 Task: Look for space in El Affroun, Algeria from 5th June, 2023 to 16th June, 2023 for 2 adults in price range Rs.7000 to Rs.15000. Place can be entire place with 1  bedroom having 1 bed and 1 bathroom. Property type can be house, flat, hotel. Booking option can be shelf check-in. Required host language is .
Action: Mouse moved to (445, 92)
Screenshot: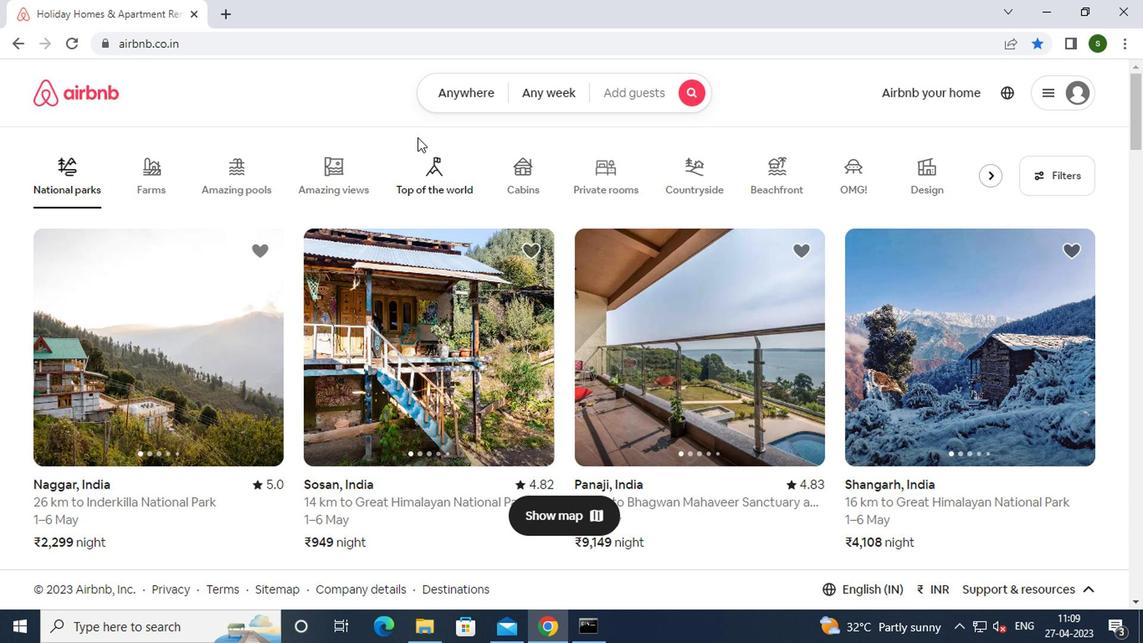 
Action: Mouse pressed left at (445, 92)
Screenshot: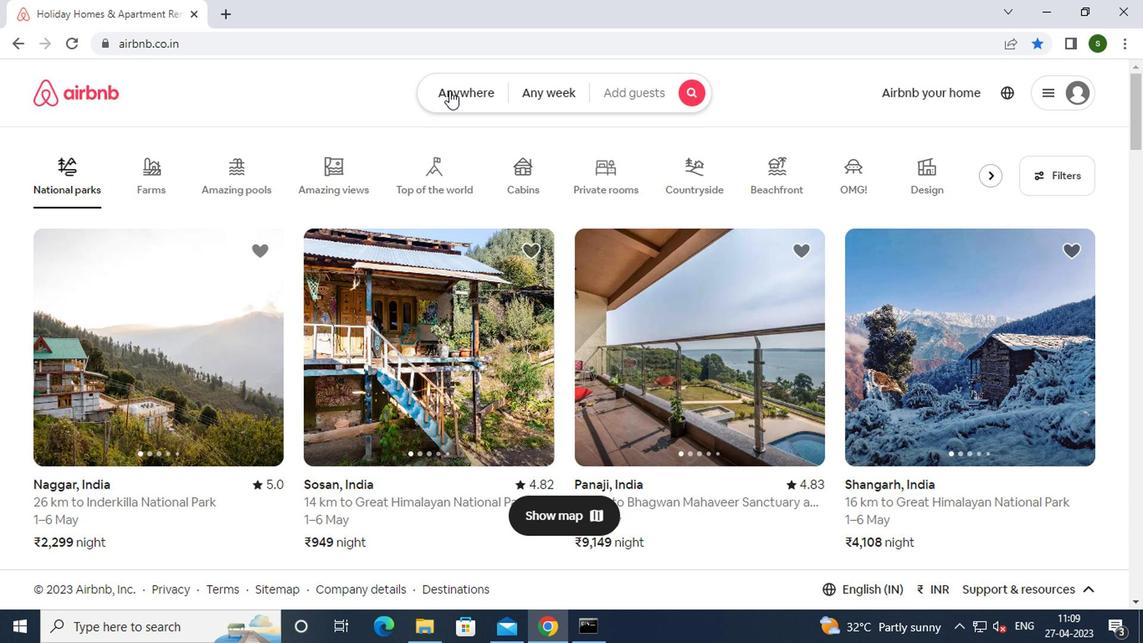 
Action: Mouse moved to (270, 168)
Screenshot: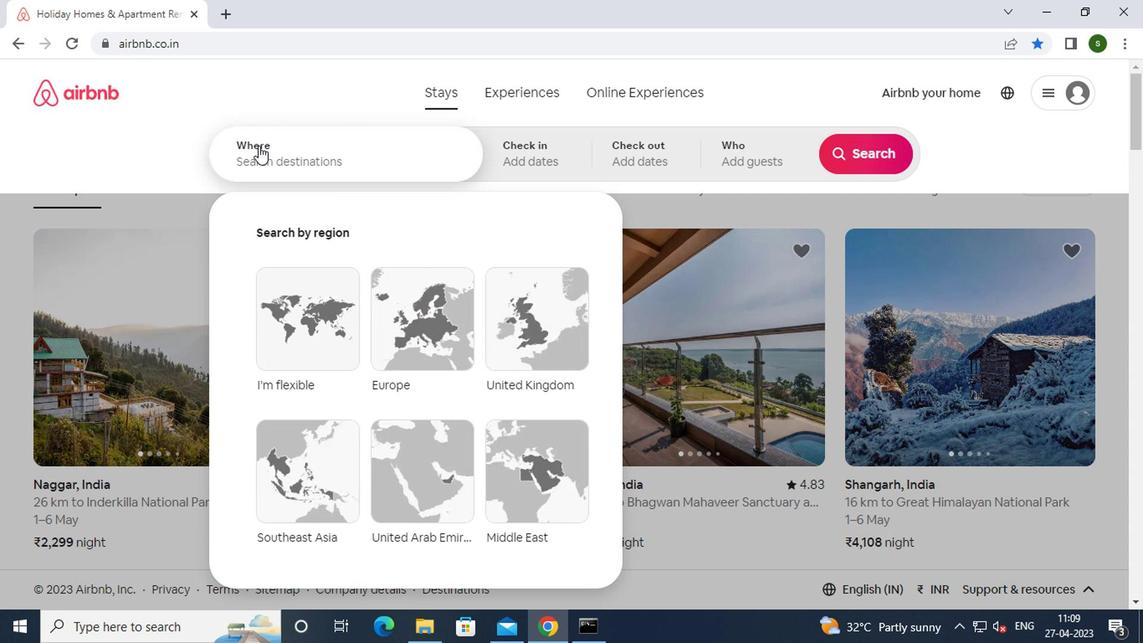 
Action: Mouse pressed left at (270, 168)
Screenshot: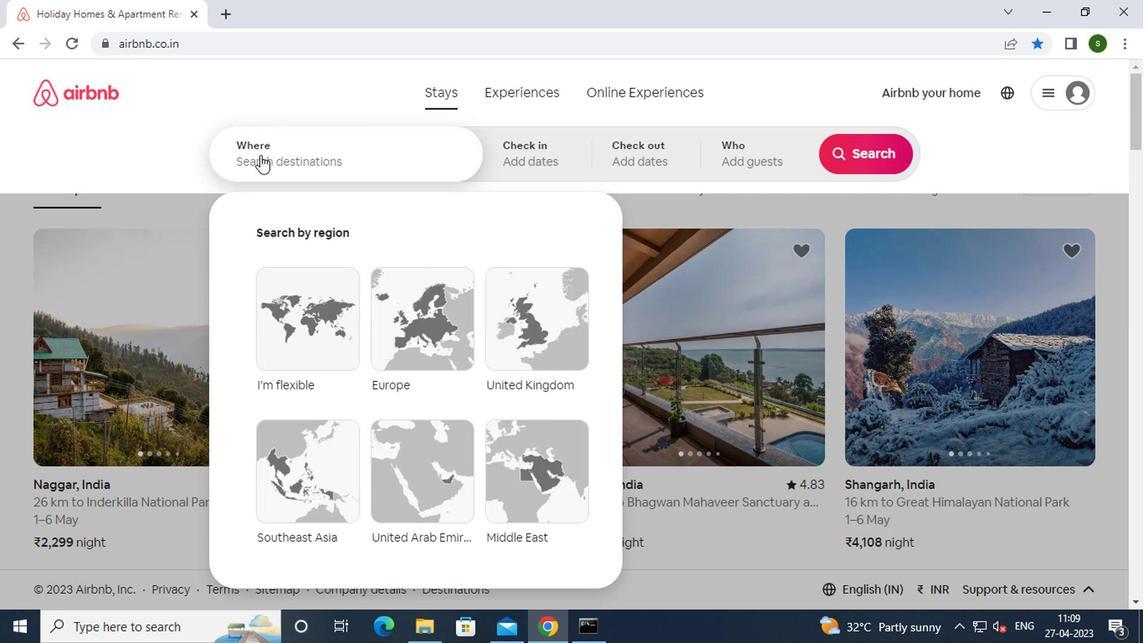 
Action: Key pressed e<Key.caps_lock>l<Key.space><Key.caps_lock>a<Key.caps_lock>ffroun
Screenshot: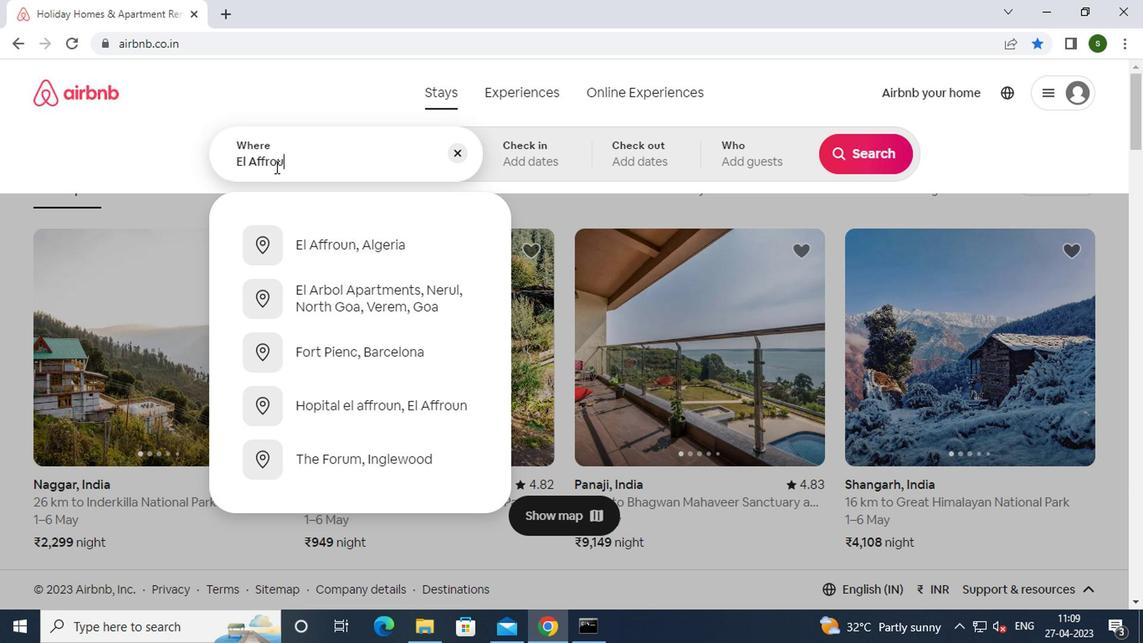 
Action: Mouse moved to (310, 254)
Screenshot: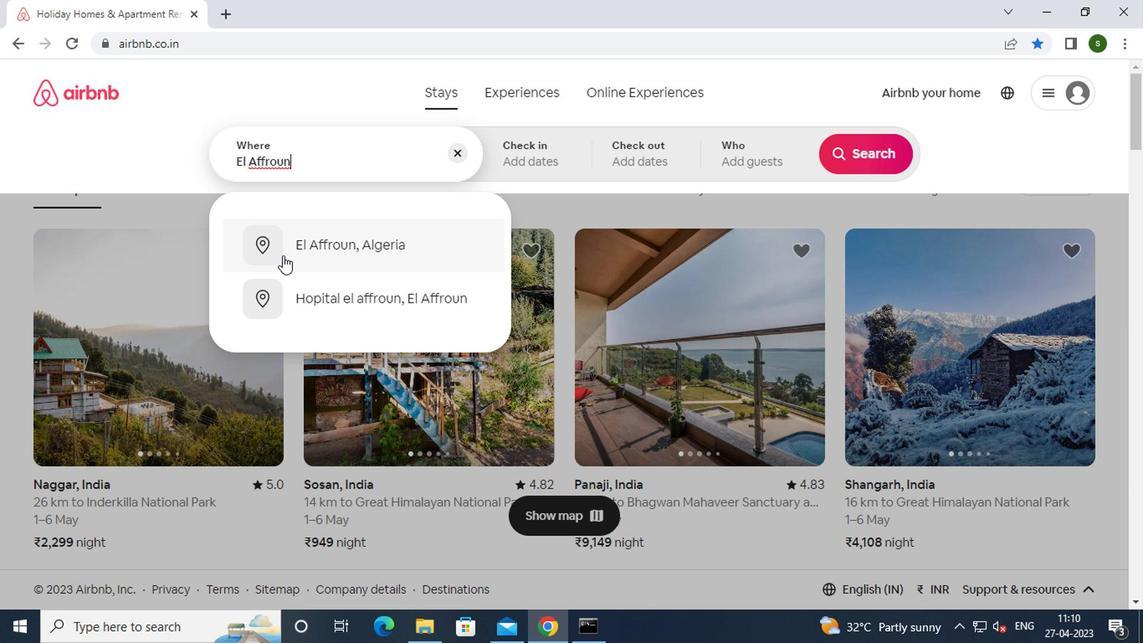 
Action: Mouse pressed left at (310, 254)
Screenshot: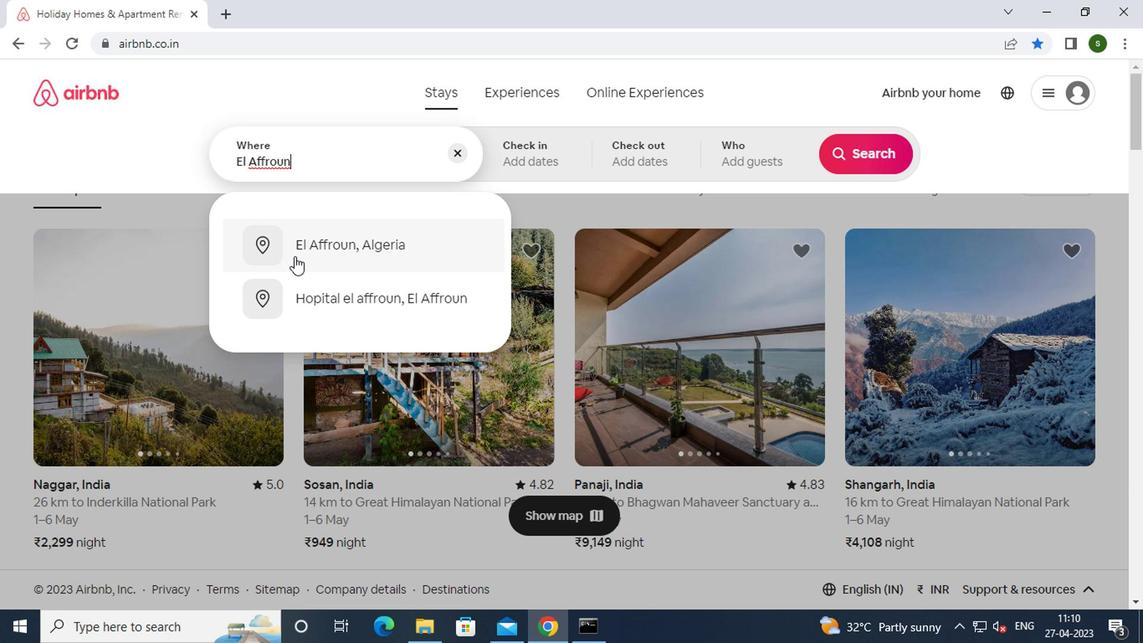 
Action: Mouse moved to (851, 285)
Screenshot: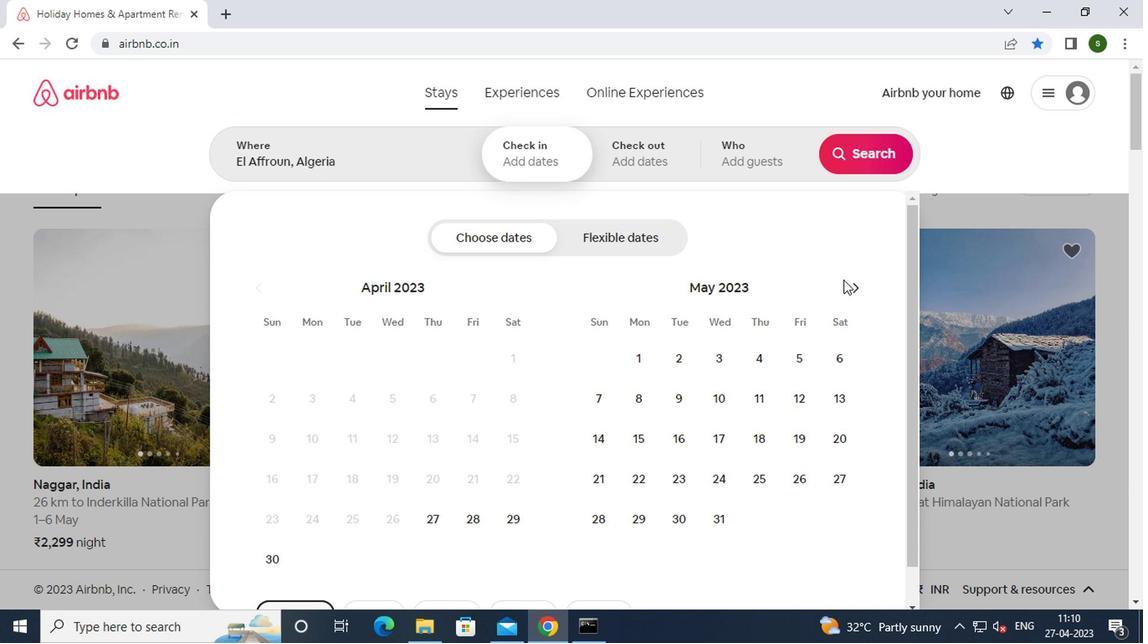 
Action: Mouse pressed left at (851, 285)
Screenshot: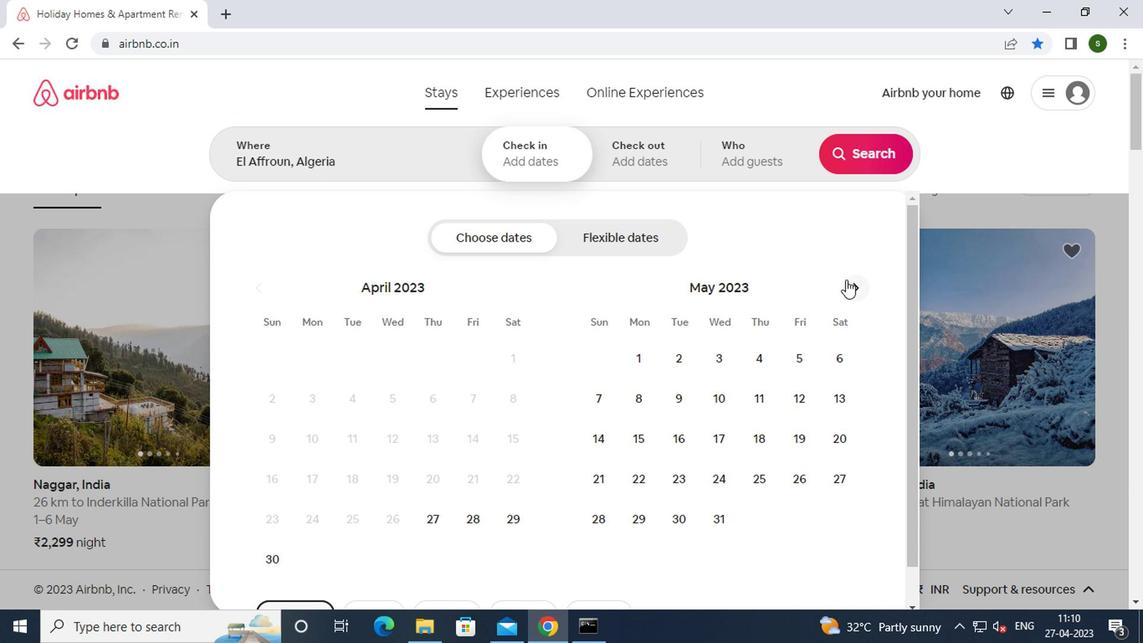 
Action: Mouse moved to (637, 391)
Screenshot: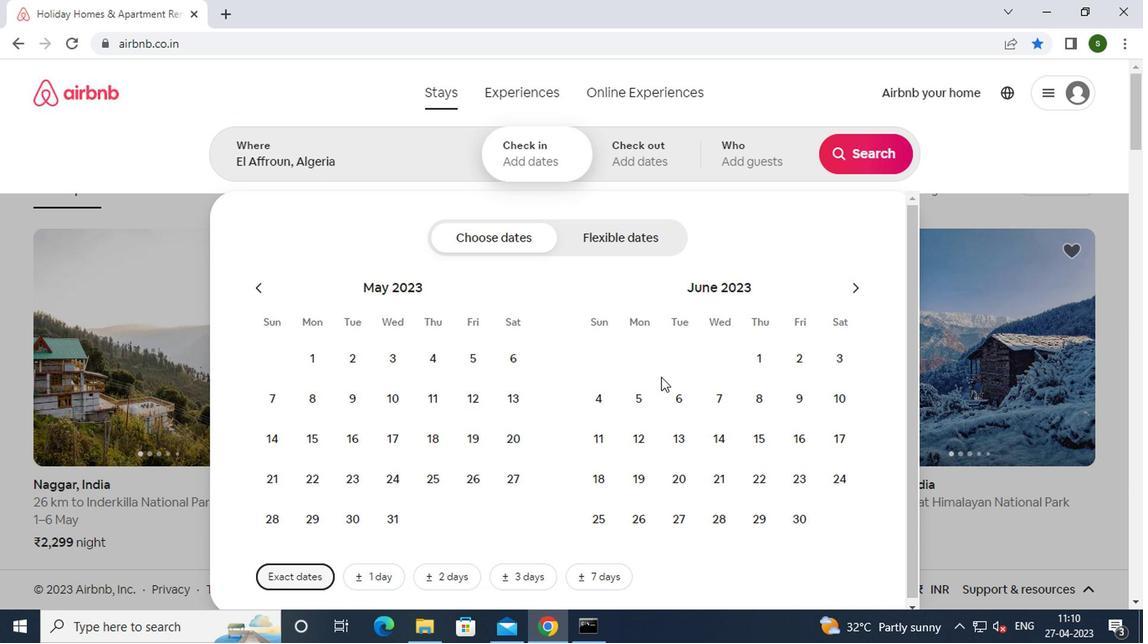 
Action: Mouse pressed left at (637, 391)
Screenshot: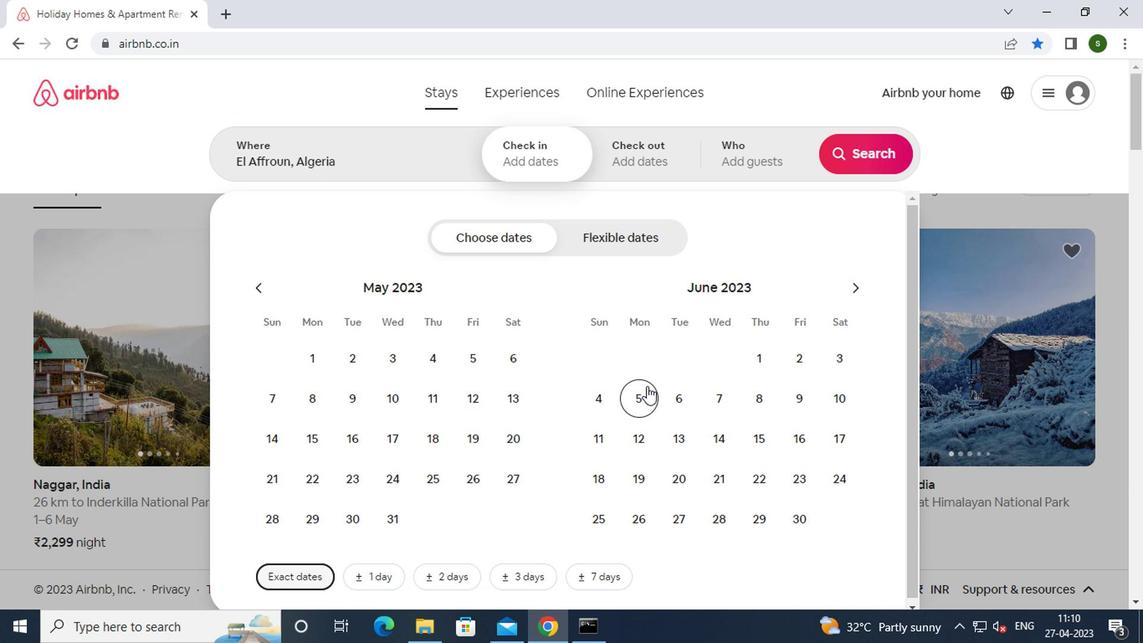 
Action: Mouse moved to (808, 432)
Screenshot: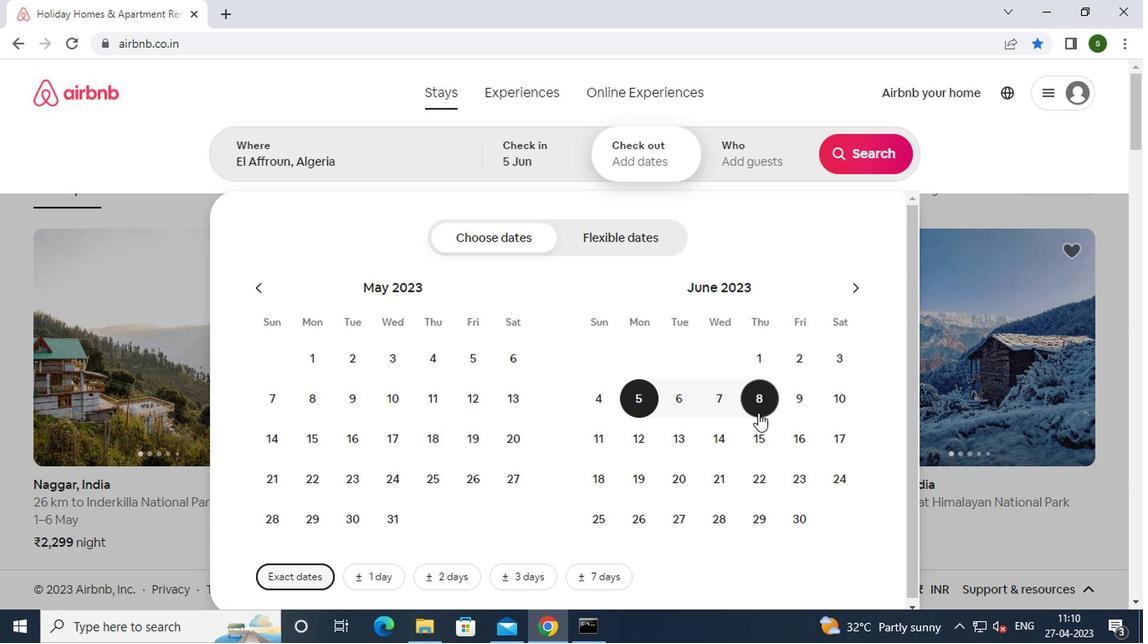 
Action: Mouse pressed left at (808, 432)
Screenshot: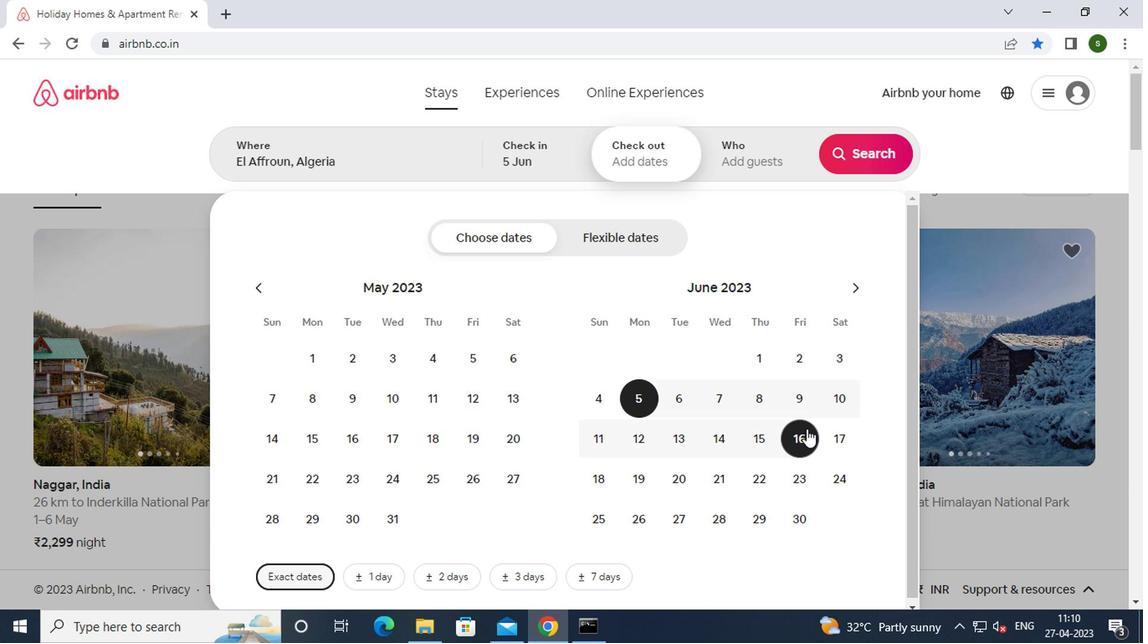 
Action: Mouse moved to (740, 162)
Screenshot: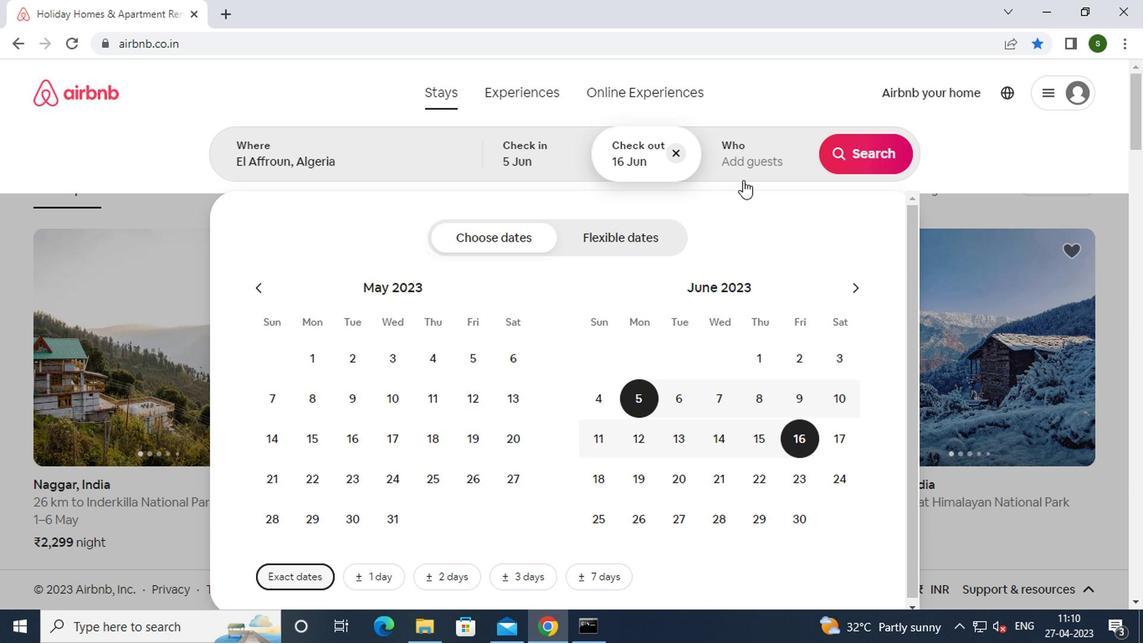 
Action: Mouse pressed left at (740, 162)
Screenshot: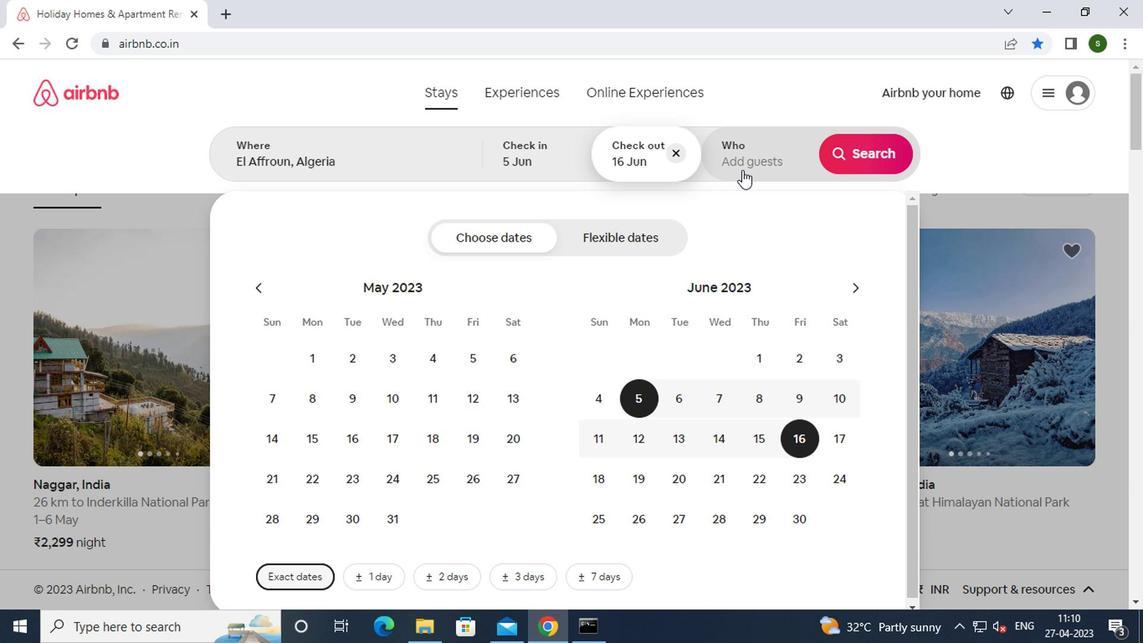 
Action: Mouse moved to (870, 244)
Screenshot: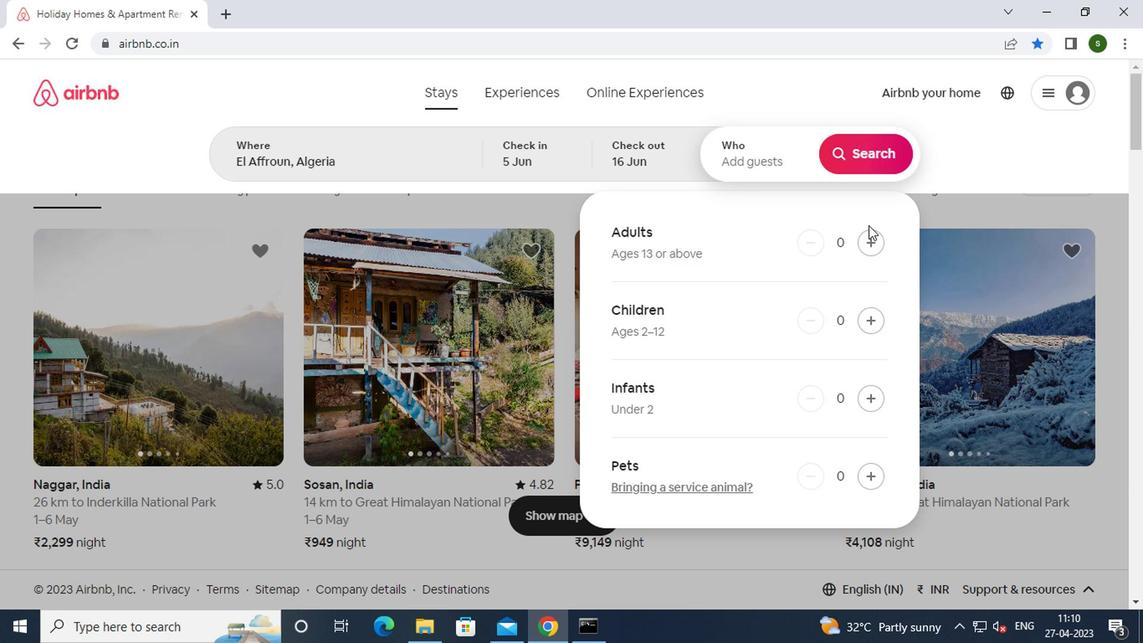 
Action: Mouse pressed left at (870, 244)
Screenshot: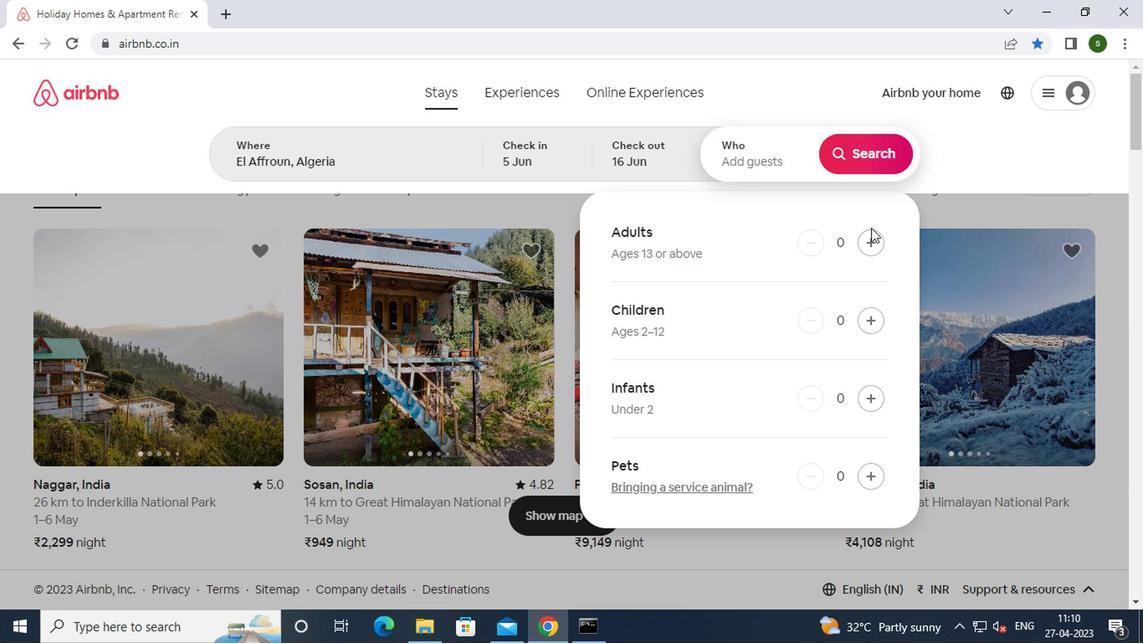 
Action: Mouse pressed left at (870, 244)
Screenshot: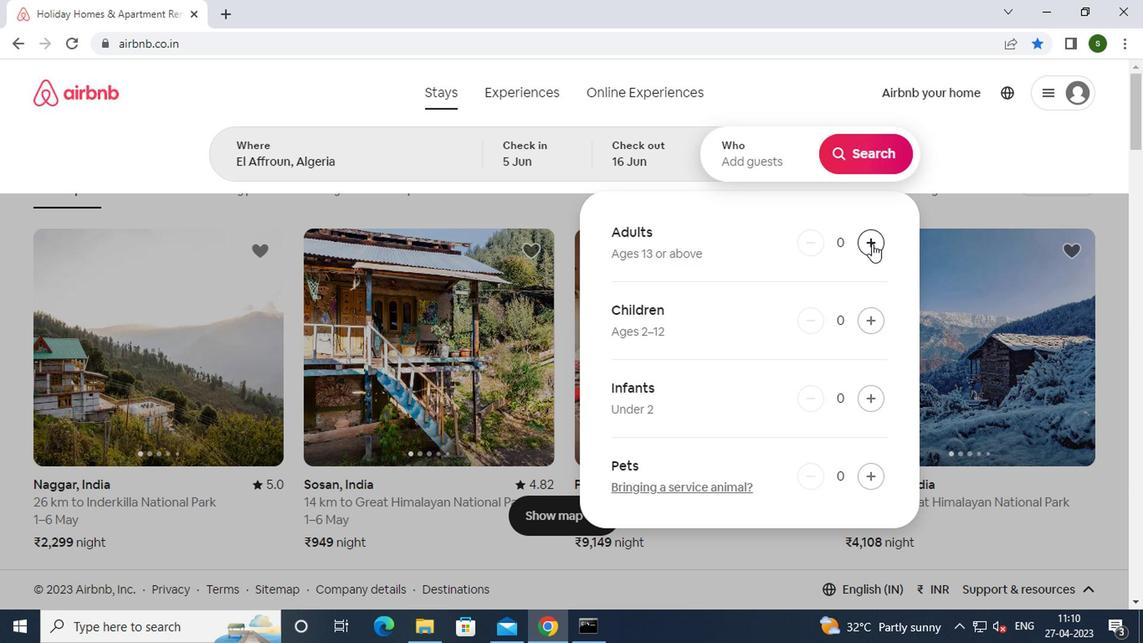 
Action: Mouse moved to (857, 156)
Screenshot: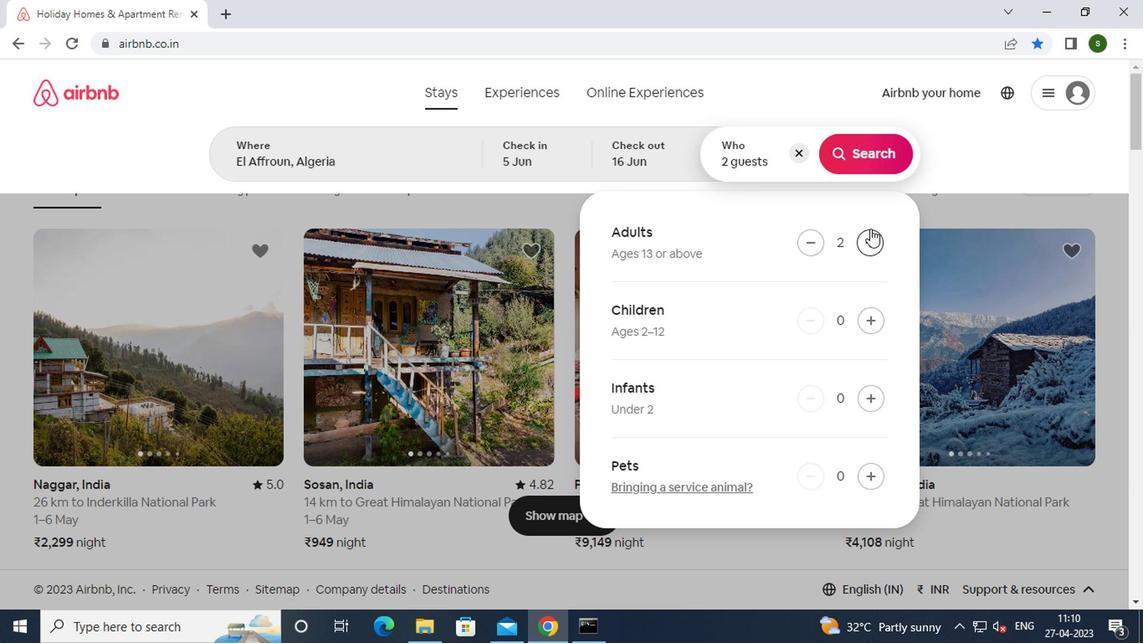 
Action: Mouse pressed left at (857, 156)
Screenshot: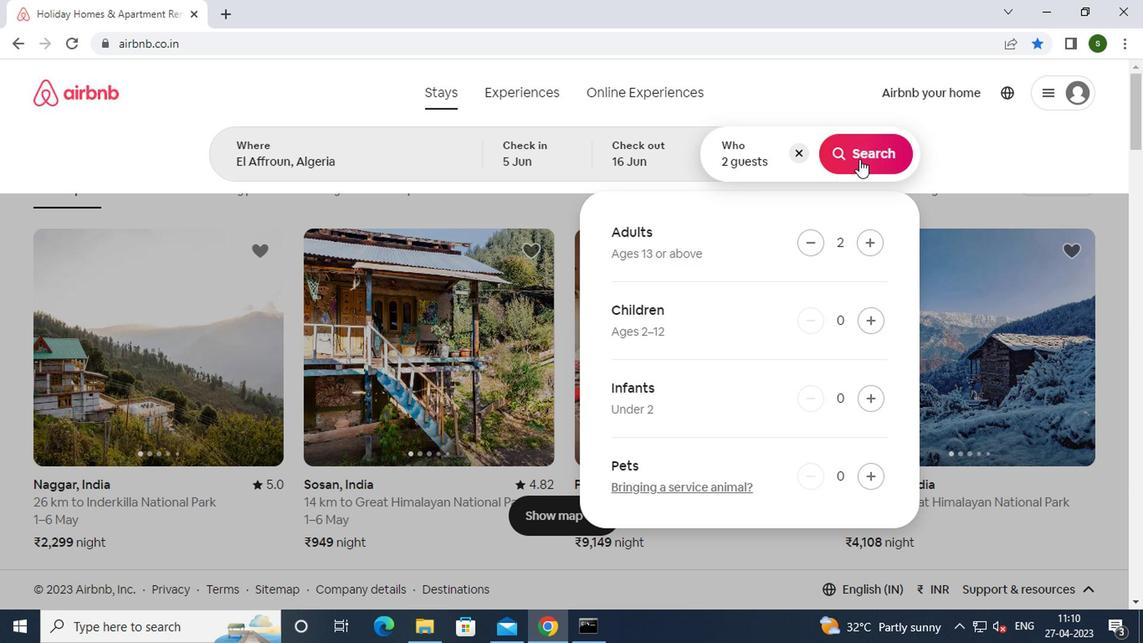 
Action: Mouse moved to (1045, 162)
Screenshot: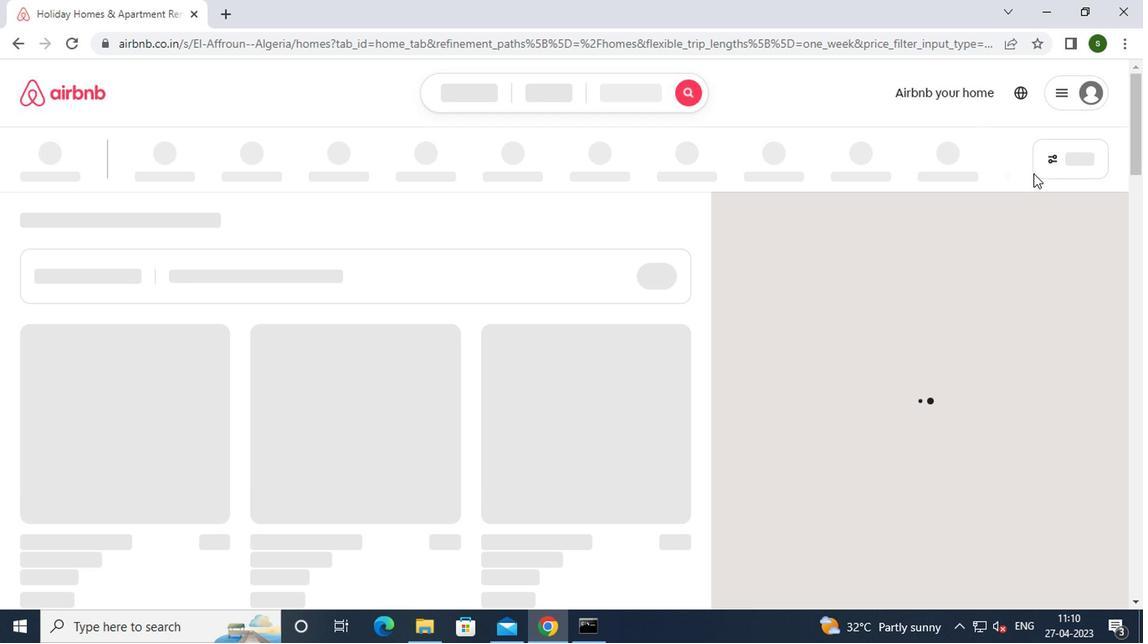 
Action: Mouse pressed left at (1045, 162)
Screenshot: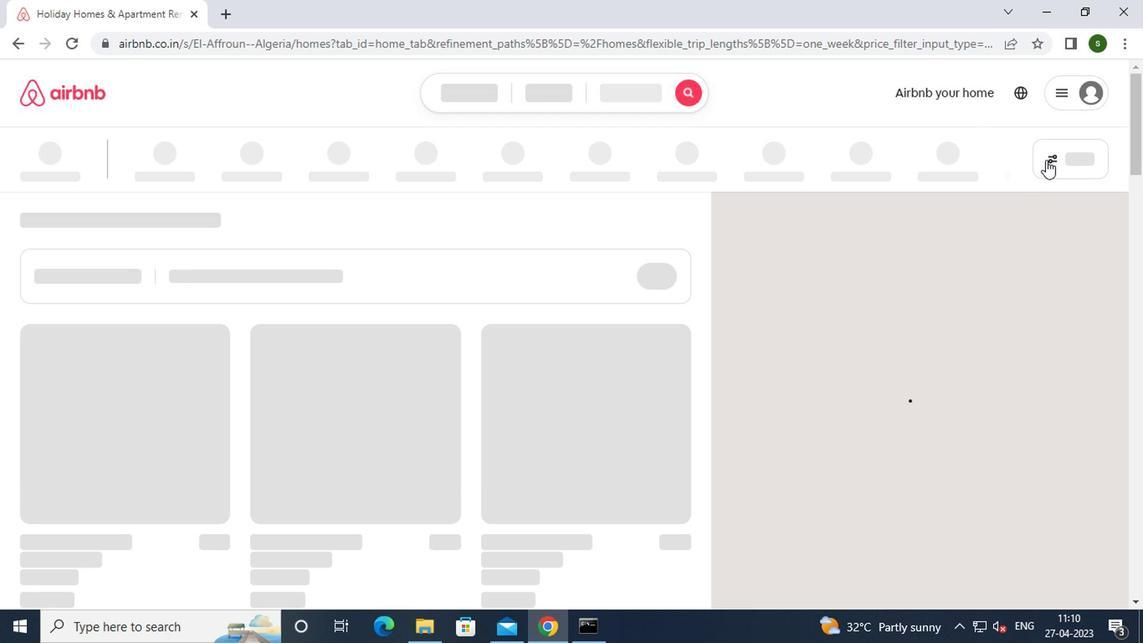 
Action: Mouse pressed left at (1045, 162)
Screenshot: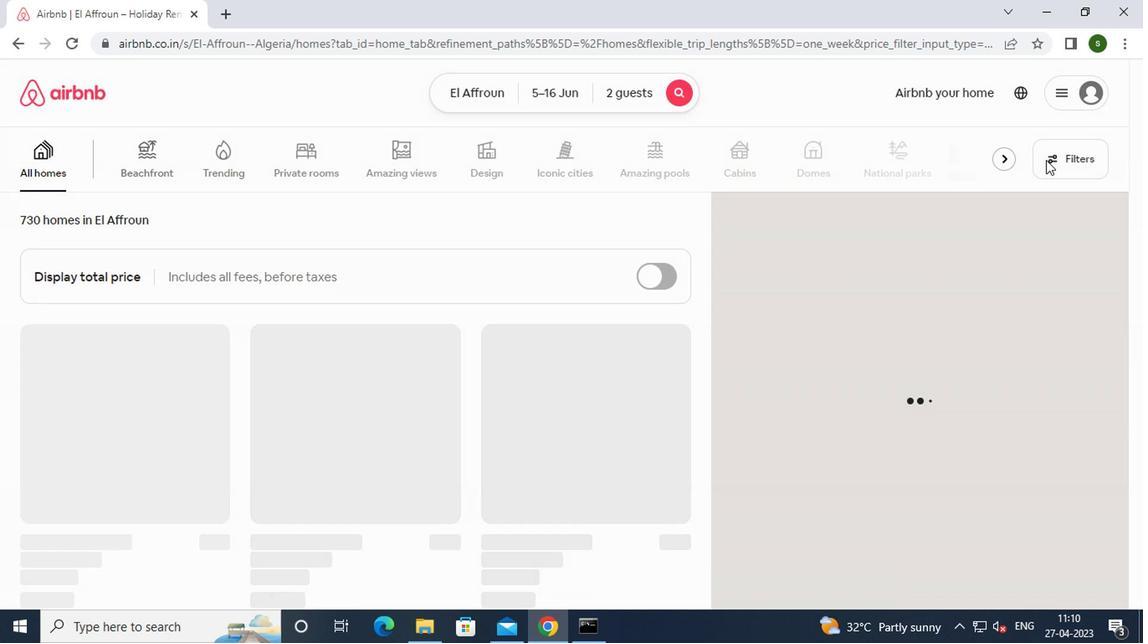 
Action: Mouse moved to (1048, 161)
Screenshot: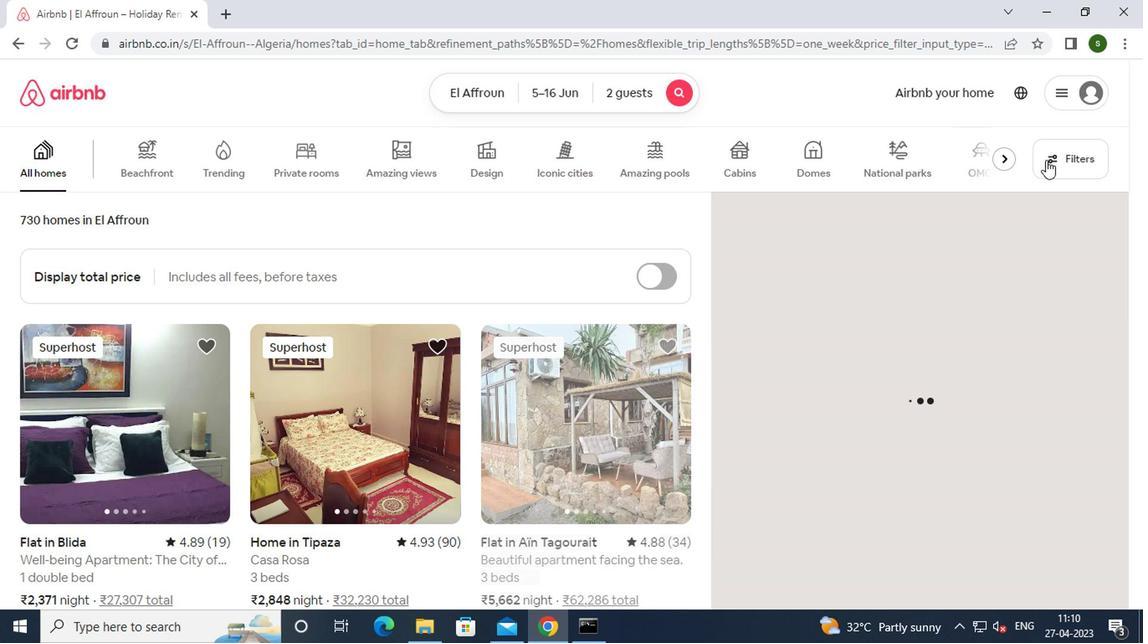 
Action: Mouse pressed left at (1048, 161)
Screenshot: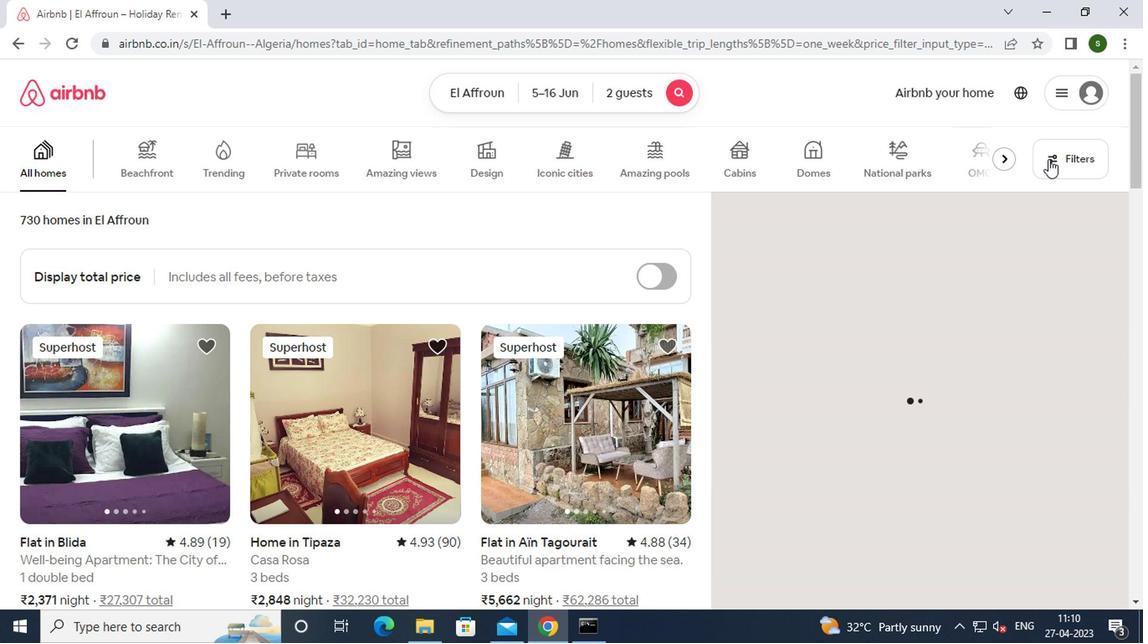 
Action: Mouse moved to (437, 372)
Screenshot: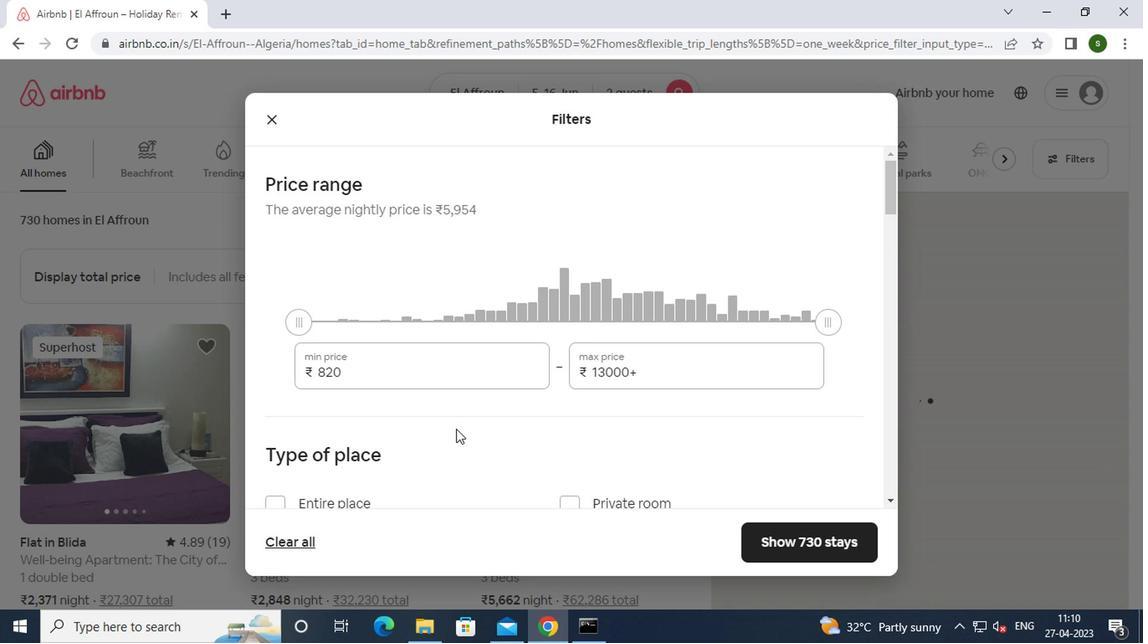 
Action: Mouse pressed left at (437, 372)
Screenshot: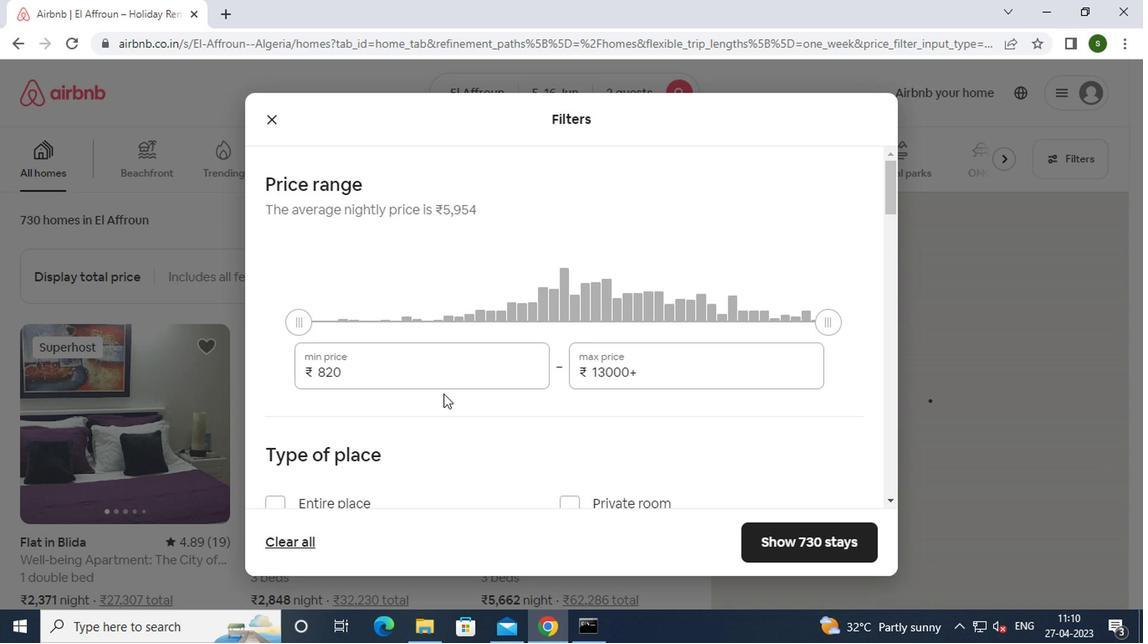 
Action: Key pressed <Key.backspace><Key.backspace><Key.backspace><Key.backspace>7000
Screenshot: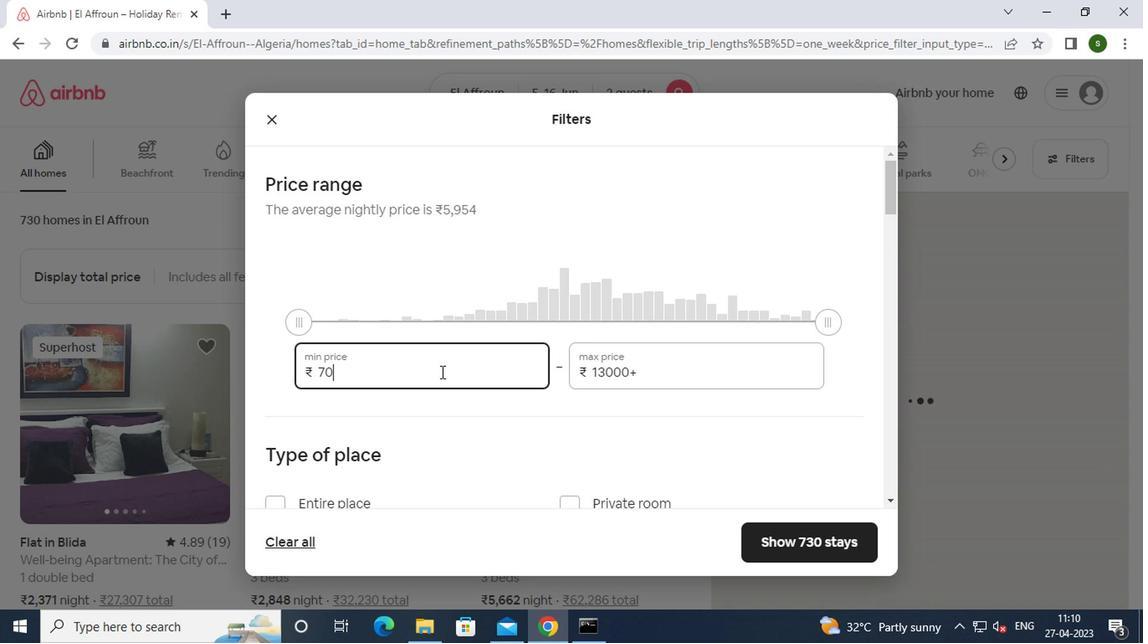
Action: Mouse moved to (659, 376)
Screenshot: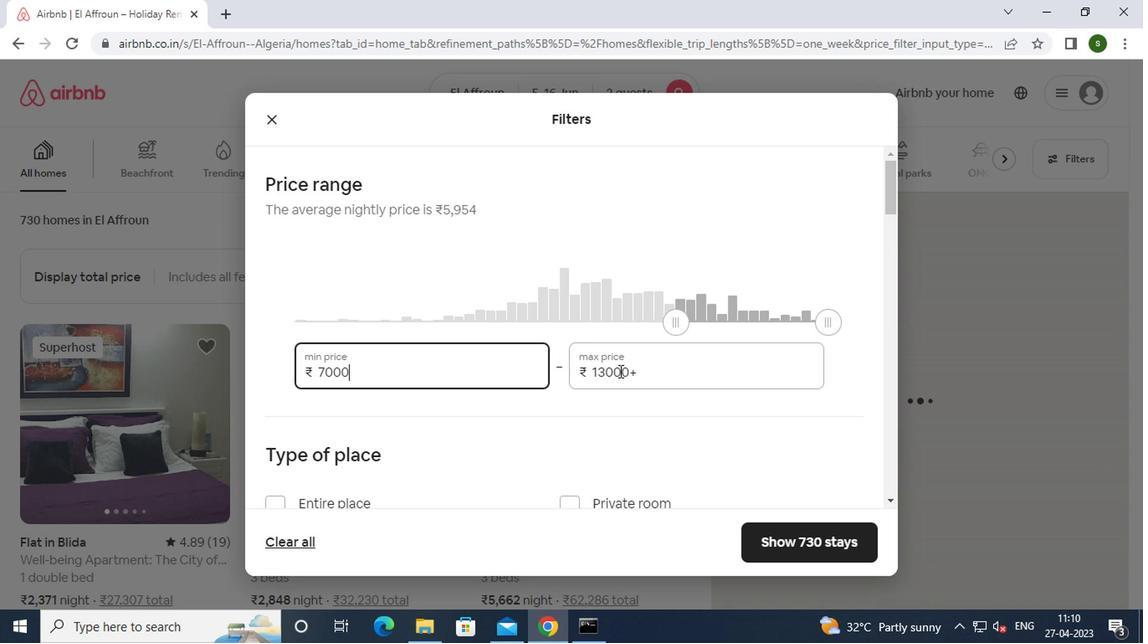 
Action: Mouse pressed left at (659, 376)
Screenshot: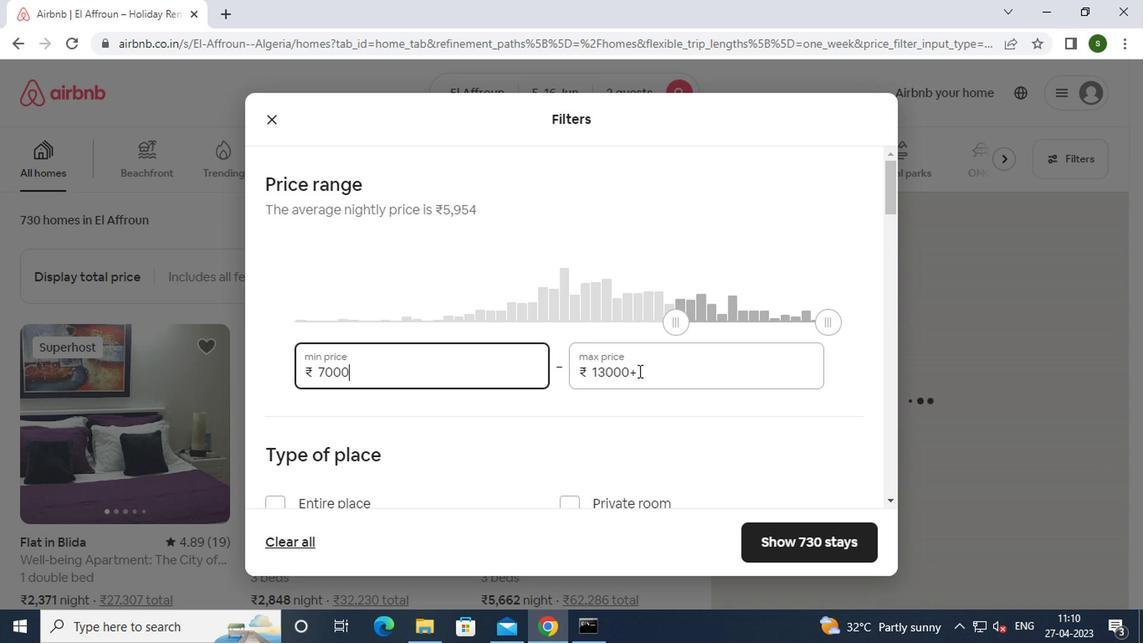 
Action: Key pressed <Key.backspace><Key.backspace><Key.backspace><Key.backspace><Key.backspace><Key.backspace><Key.backspace><Key.backspace><Key.backspace><Key.backspace><Key.backspace><Key.backspace>15000
Screenshot: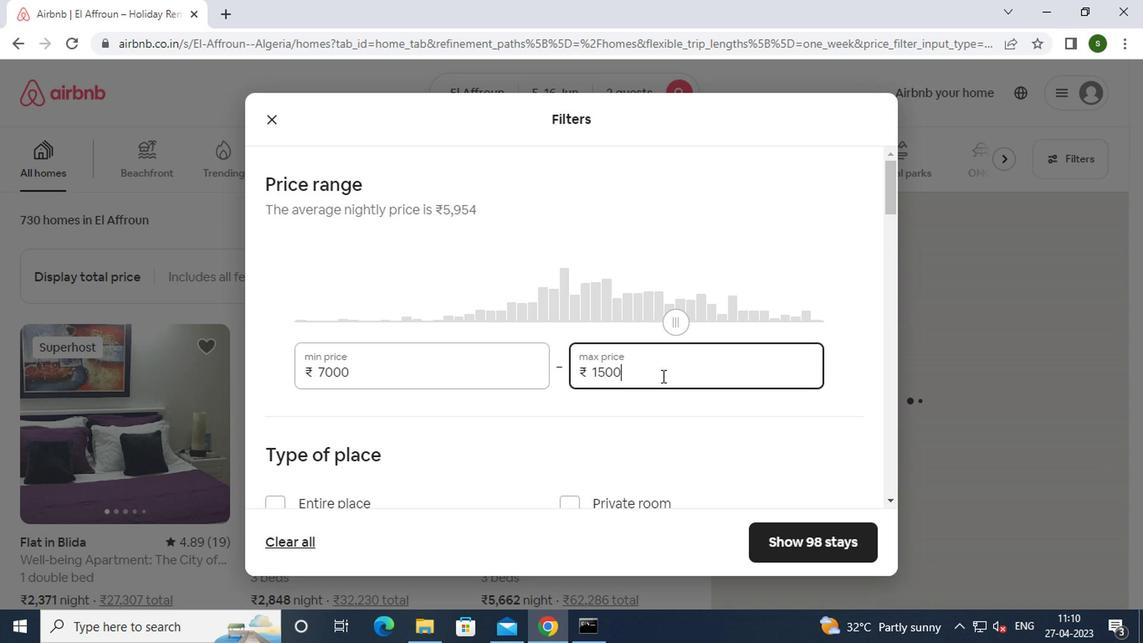 
Action: Mouse moved to (496, 351)
Screenshot: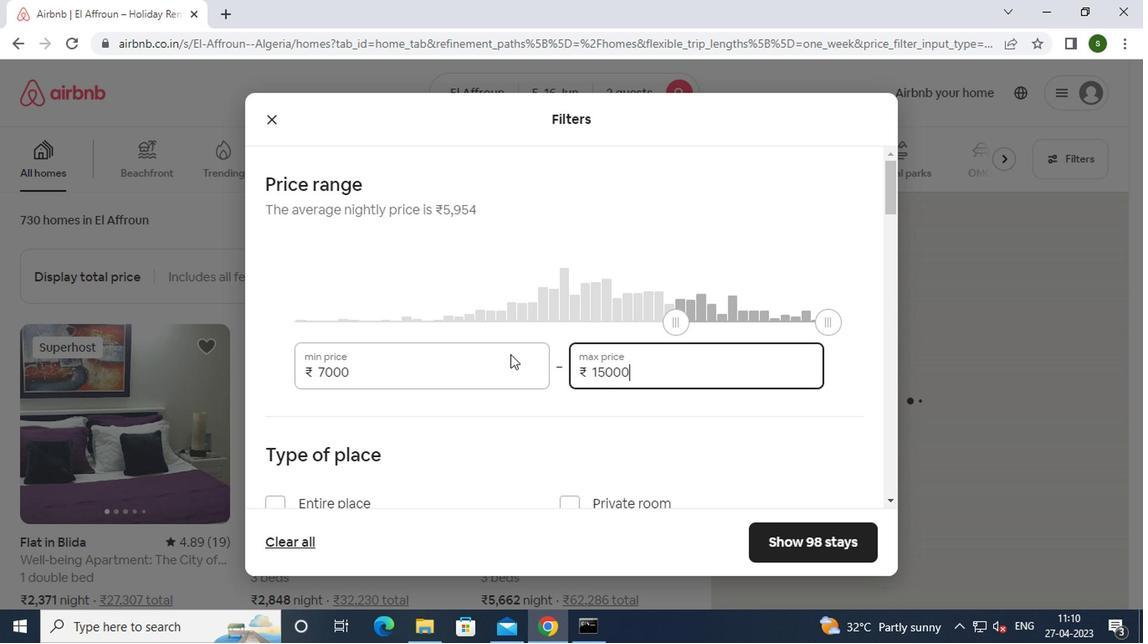 
Action: Mouse scrolled (496, 350) with delta (0, -1)
Screenshot: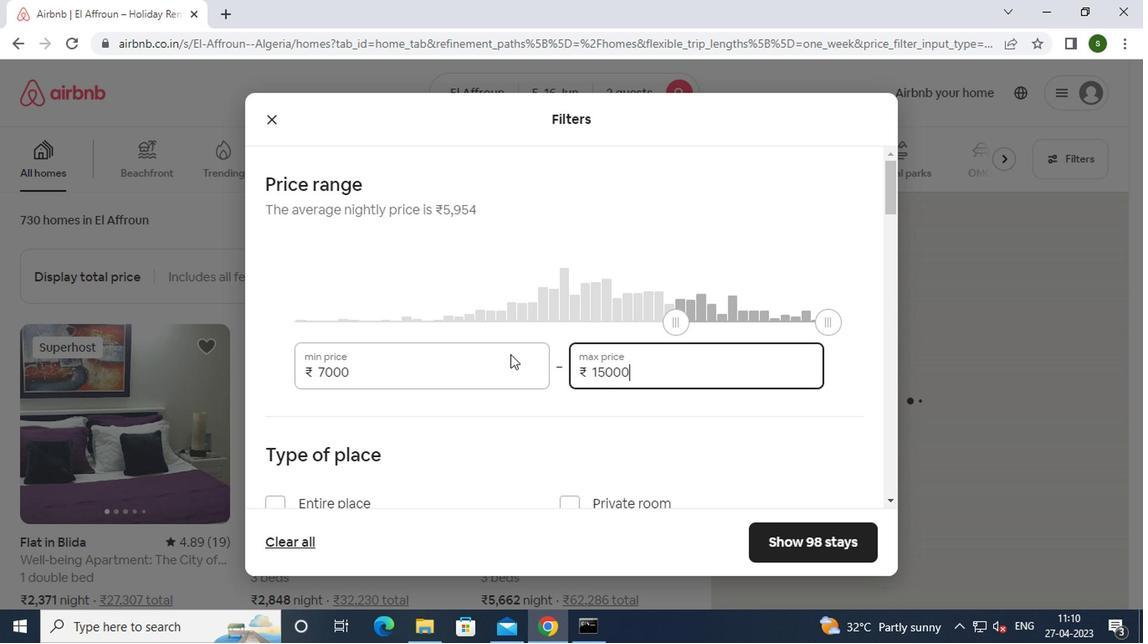 
Action: Mouse scrolled (496, 350) with delta (0, -1)
Screenshot: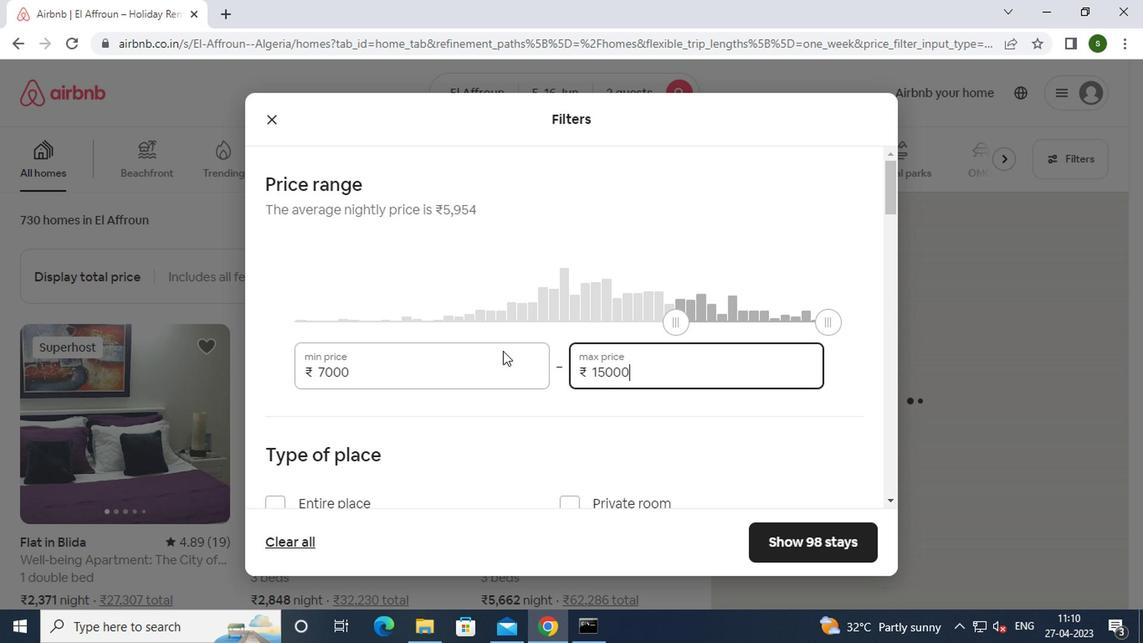 
Action: Mouse moved to (312, 337)
Screenshot: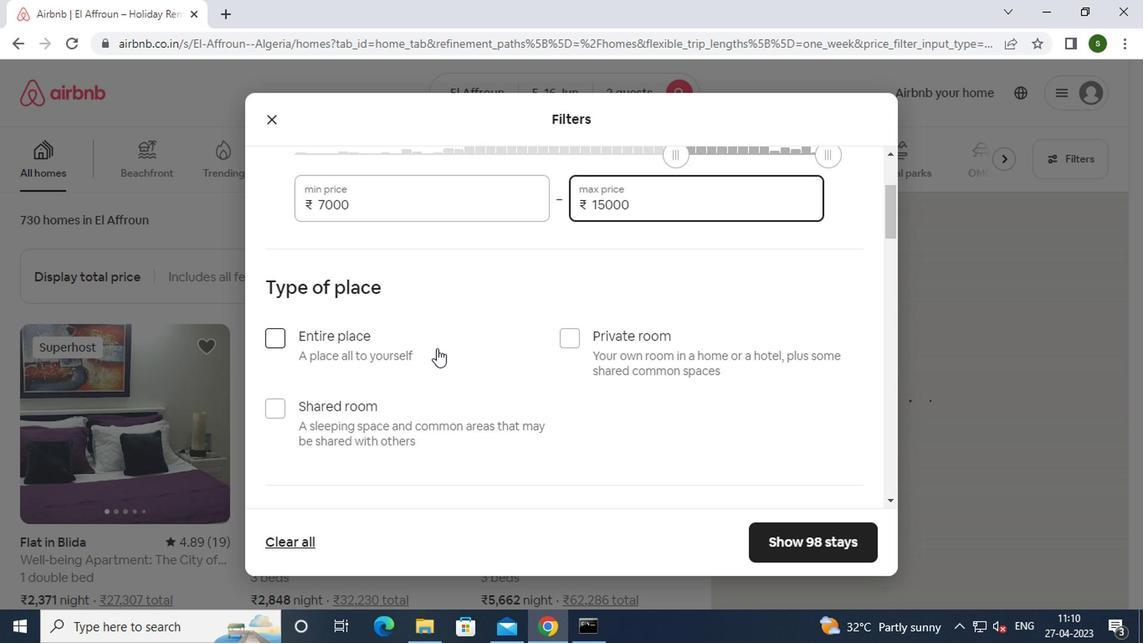 
Action: Mouse pressed left at (312, 337)
Screenshot: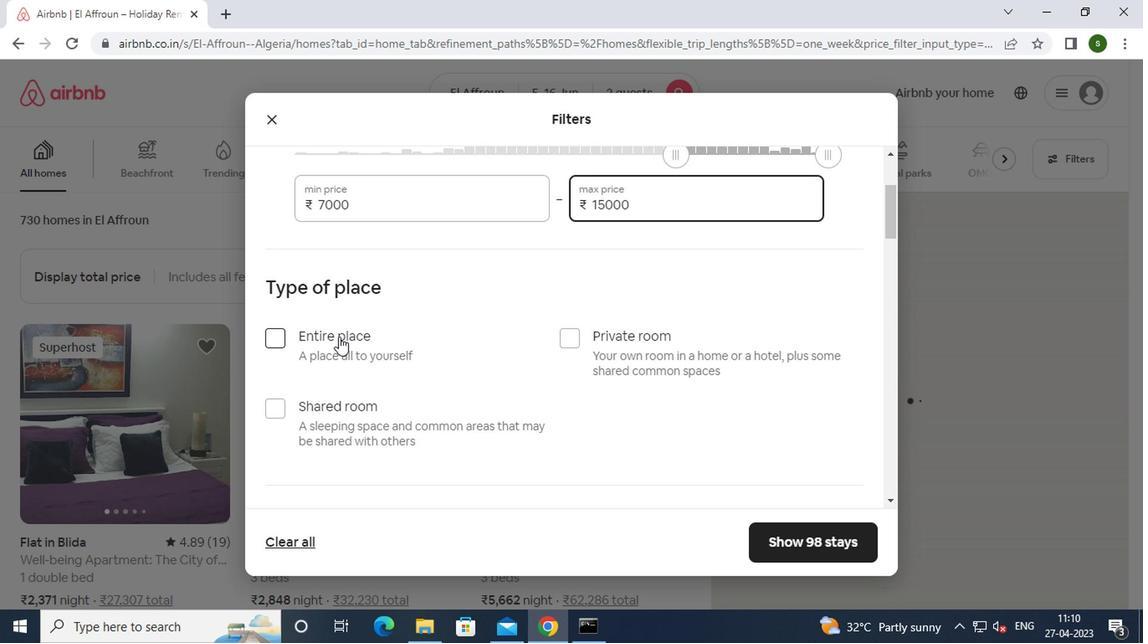 
Action: Mouse moved to (410, 326)
Screenshot: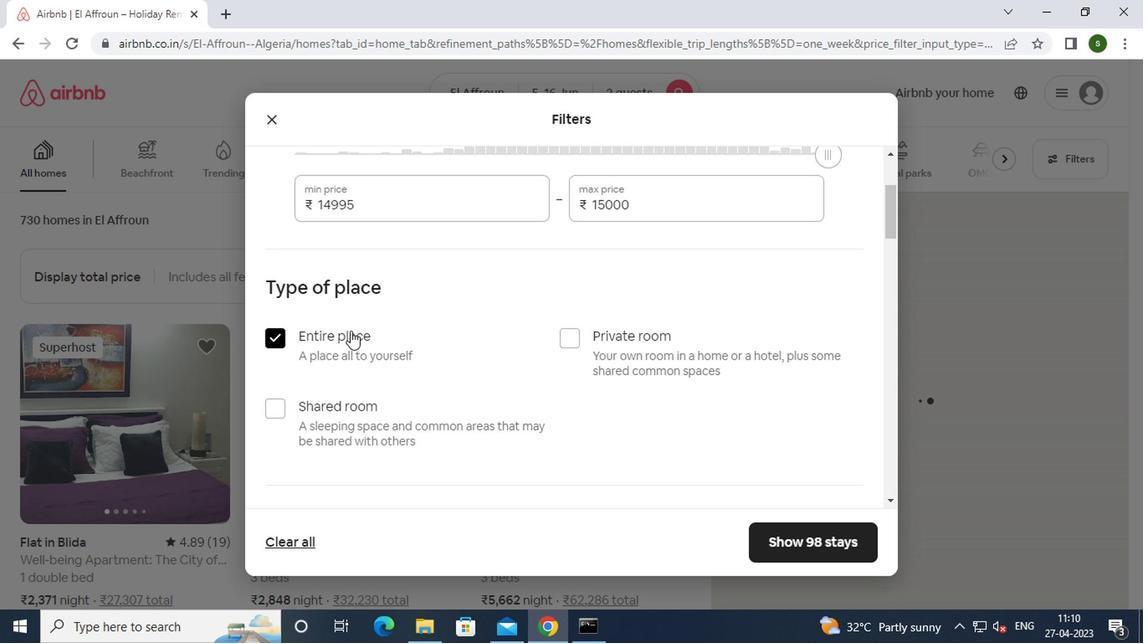 
Action: Mouse scrolled (410, 326) with delta (0, 0)
Screenshot: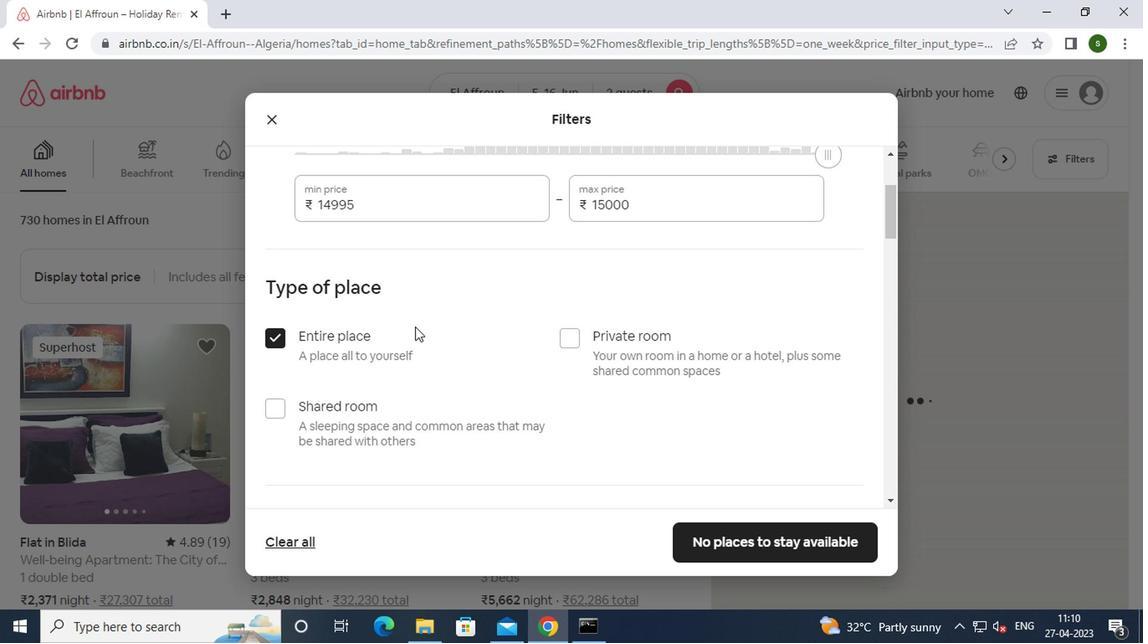 
Action: Mouse scrolled (410, 326) with delta (0, 0)
Screenshot: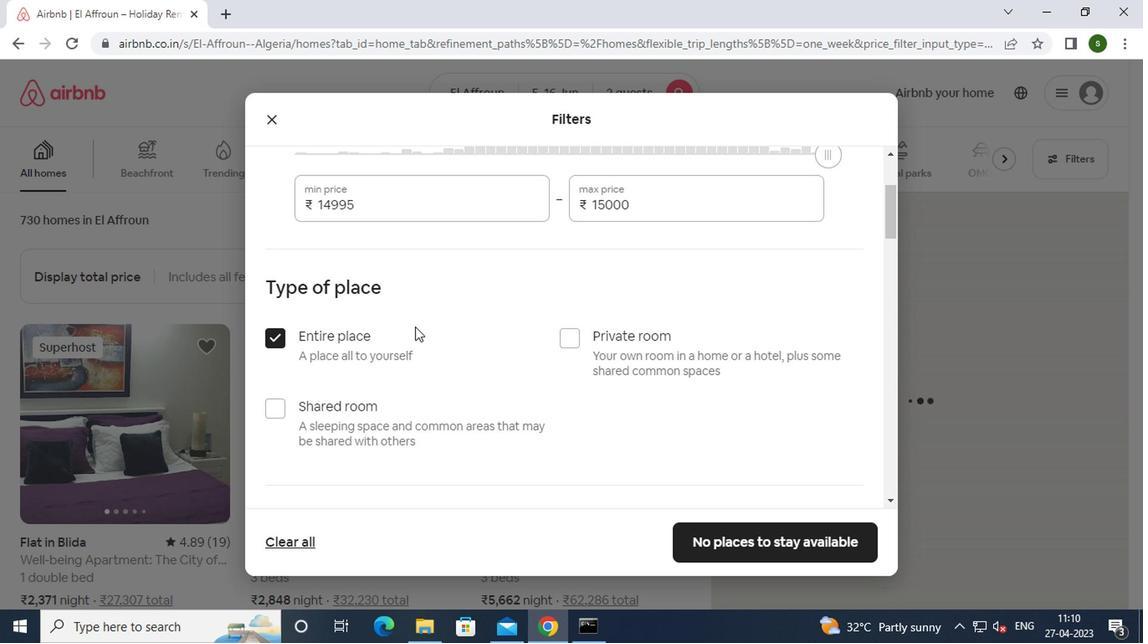 
Action: Mouse scrolled (410, 326) with delta (0, 0)
Screenshot: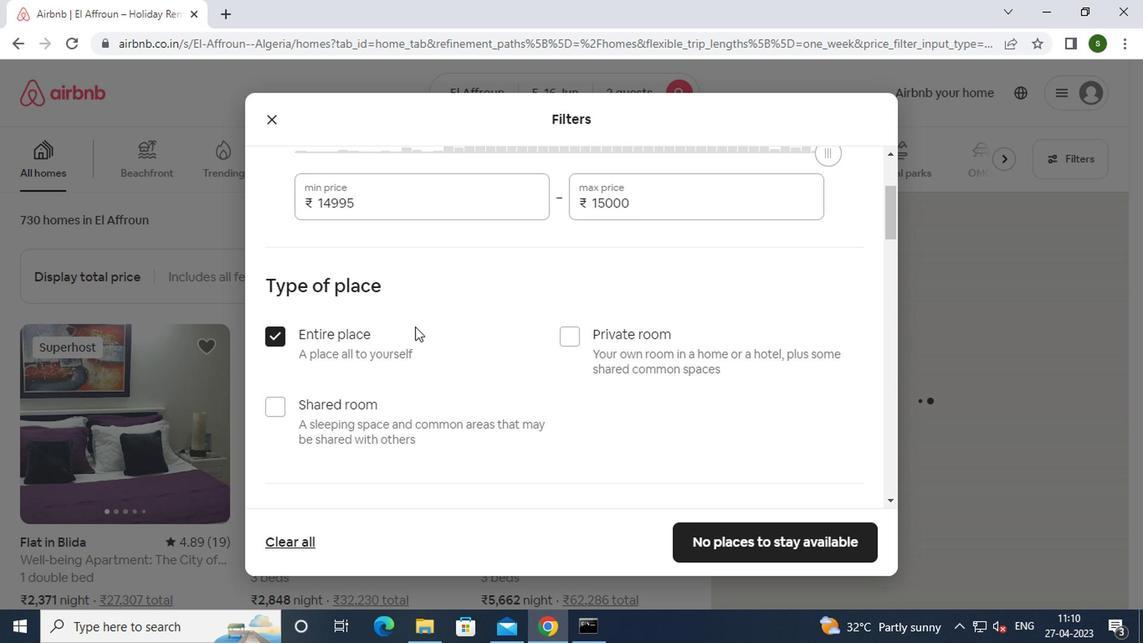
Action: Mouse scrolled (410, 326) with delta (0, 0)
Screenshot: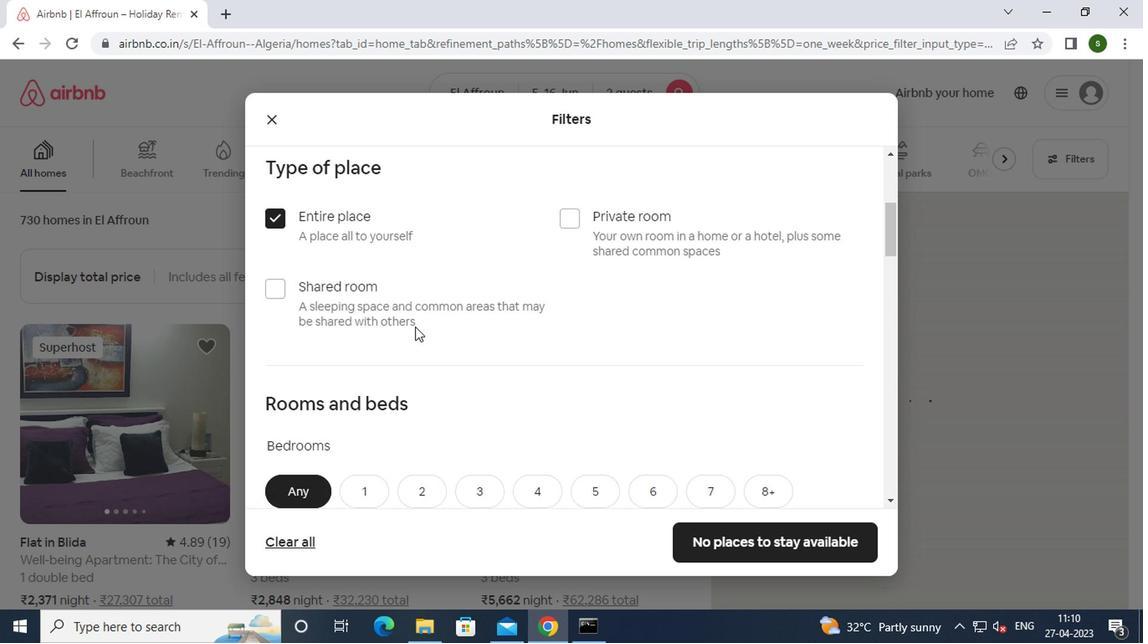 
Action: Mouse moved to (369, 279)
Screenshot: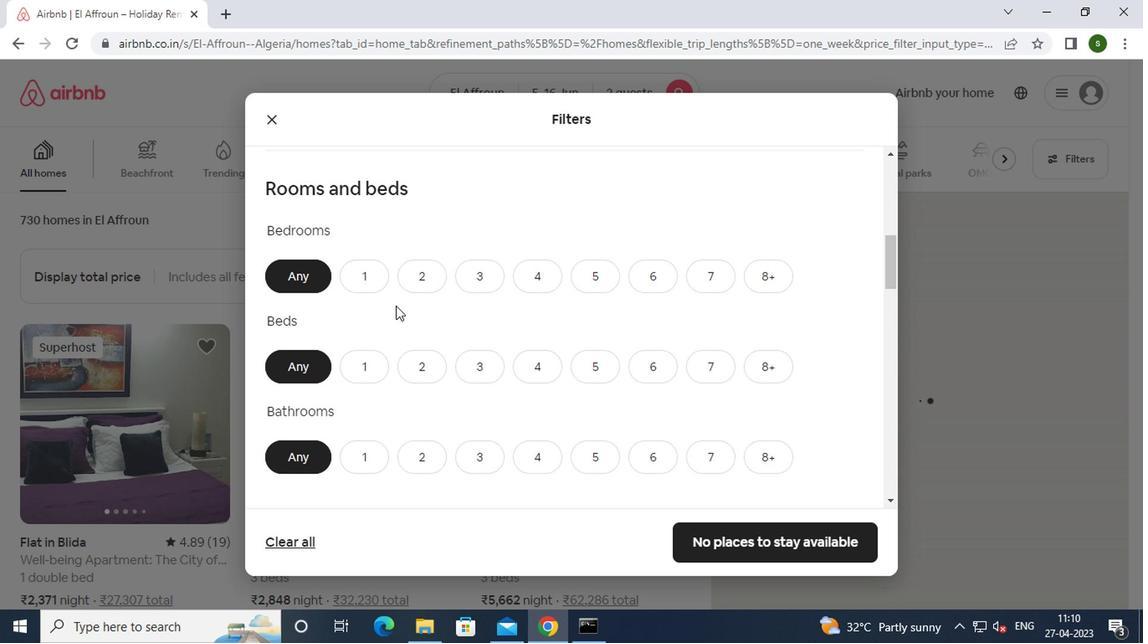 
Action: Mouse pressed left at (369, 279)
Screenshot: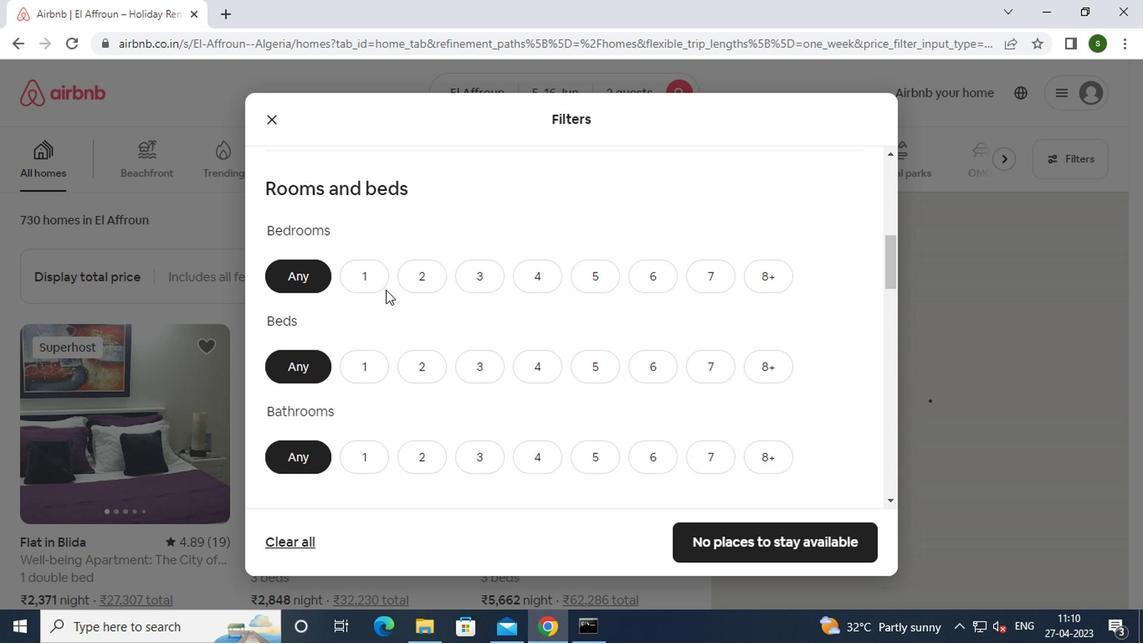 
Action: Mouse moved to (363, 365)
Screenshot: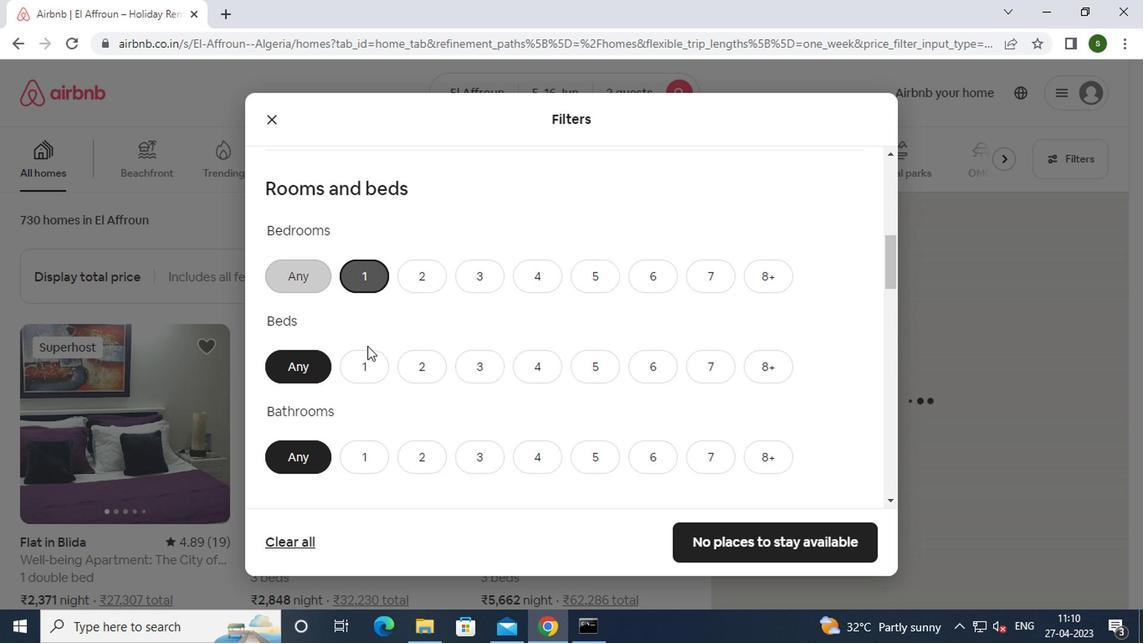 
Action: Mouse pressed left at (363, 365)
Screenshot: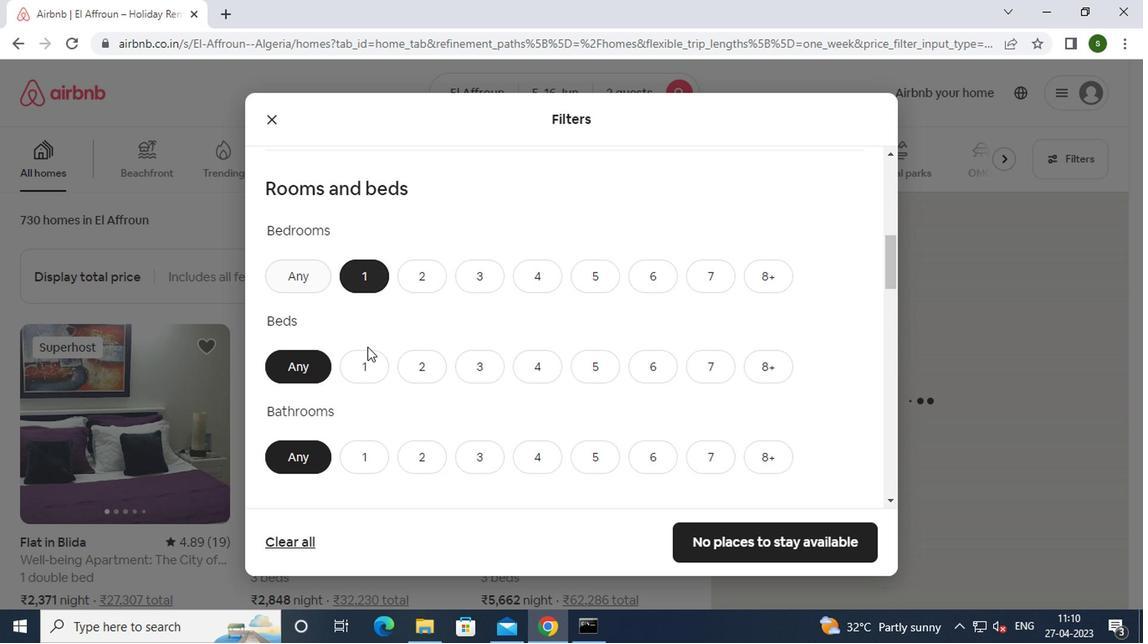 
Action: Mouse moved to (365, 455)
Screenshot: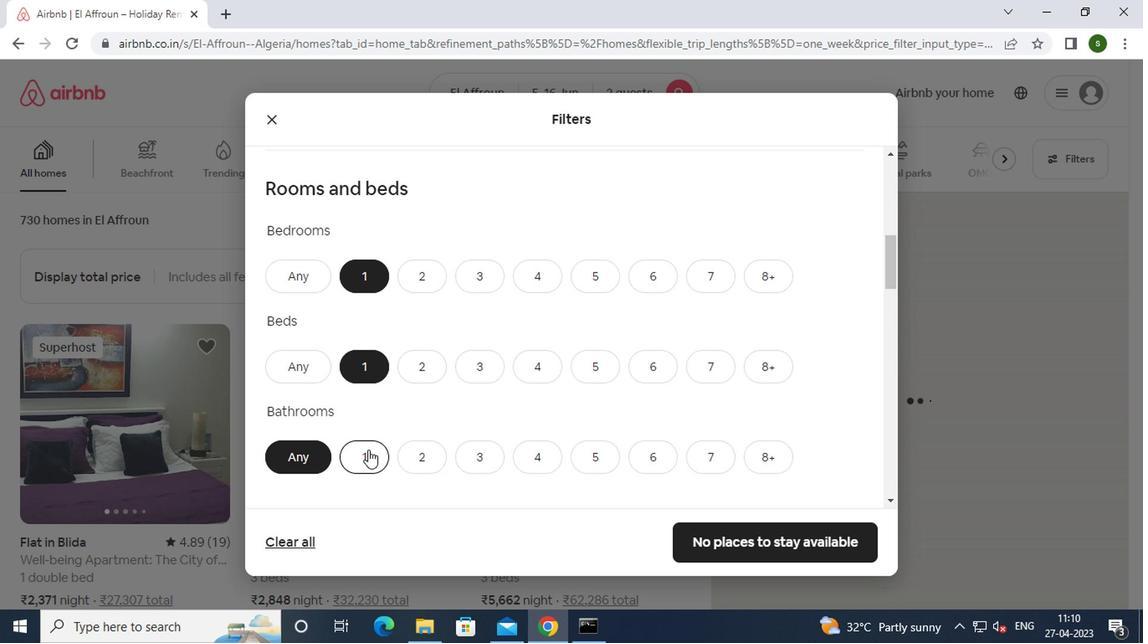 
Action: Mouse pressed left at (365, 455)
Screenshot: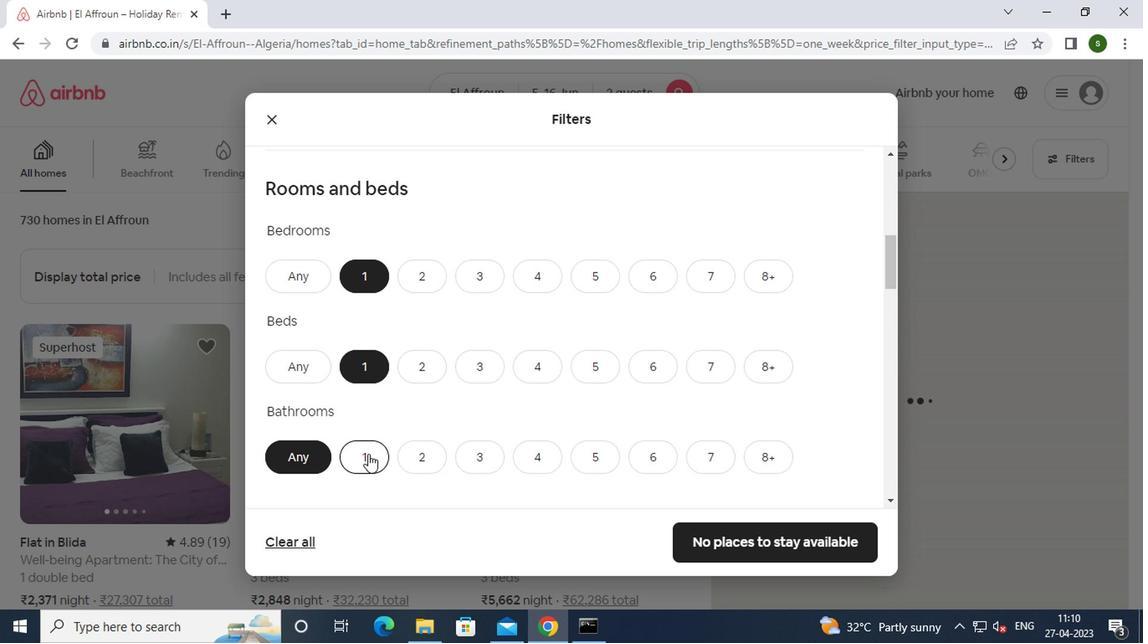 
Action: Mouse moved to (471, 346)
Screenshot: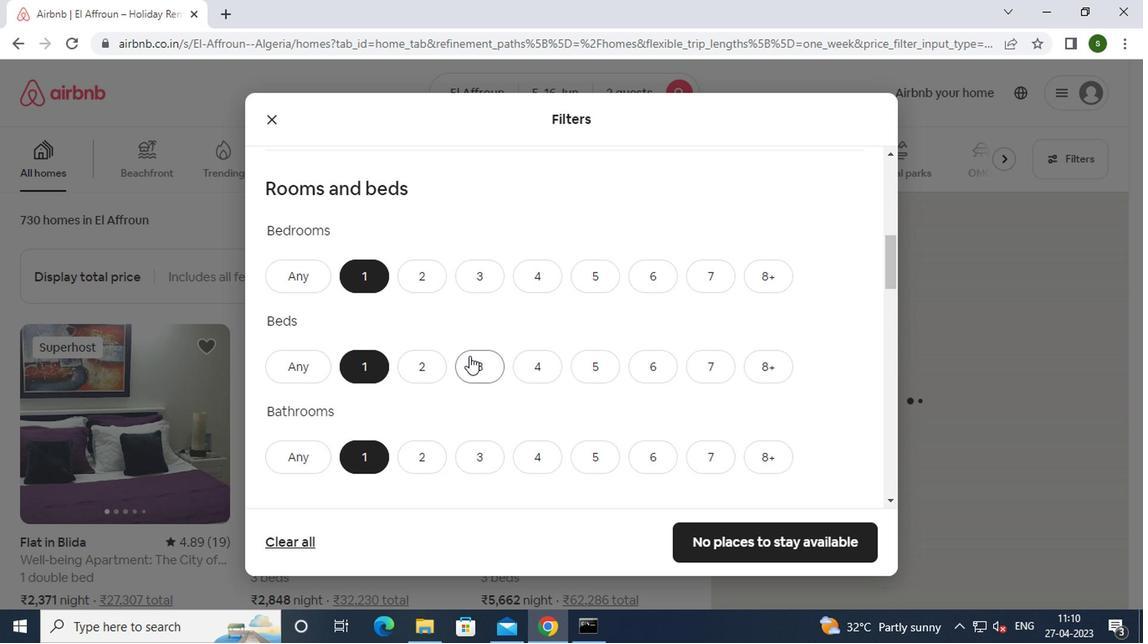 
Action: Mouse scrolled (471, 345) with delta (0, 0)
Screenshot: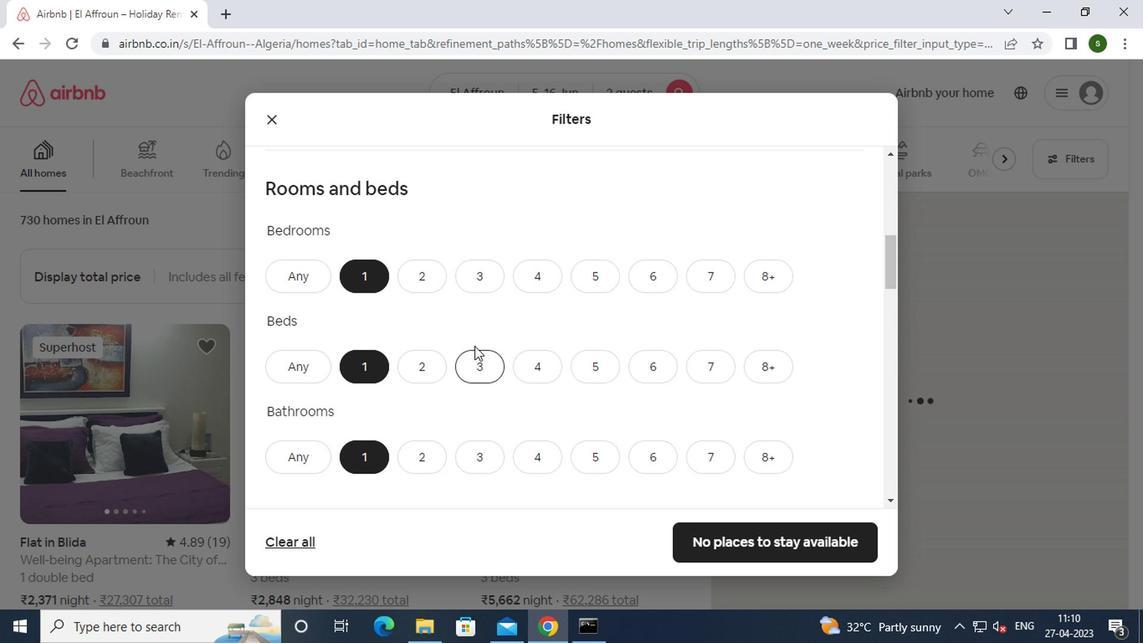 
Action: Mouse scrolled (471, 345) with delta (0, 0)
Screenshot: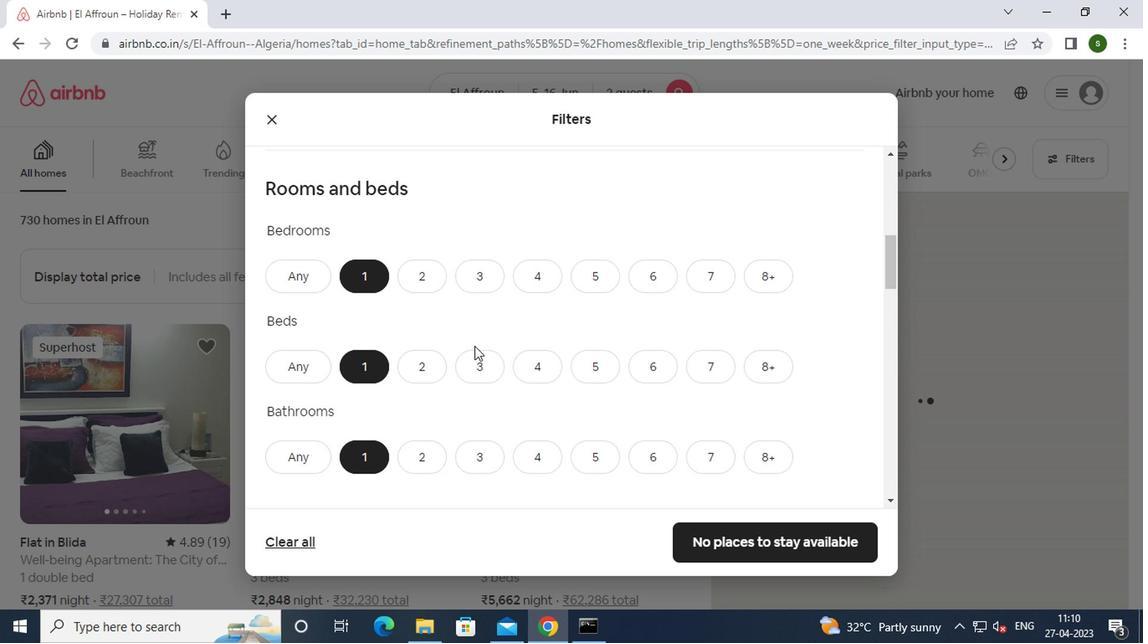 
Action: Mouse scrolled (471, 345) with delta (0, 0)
Screenshot: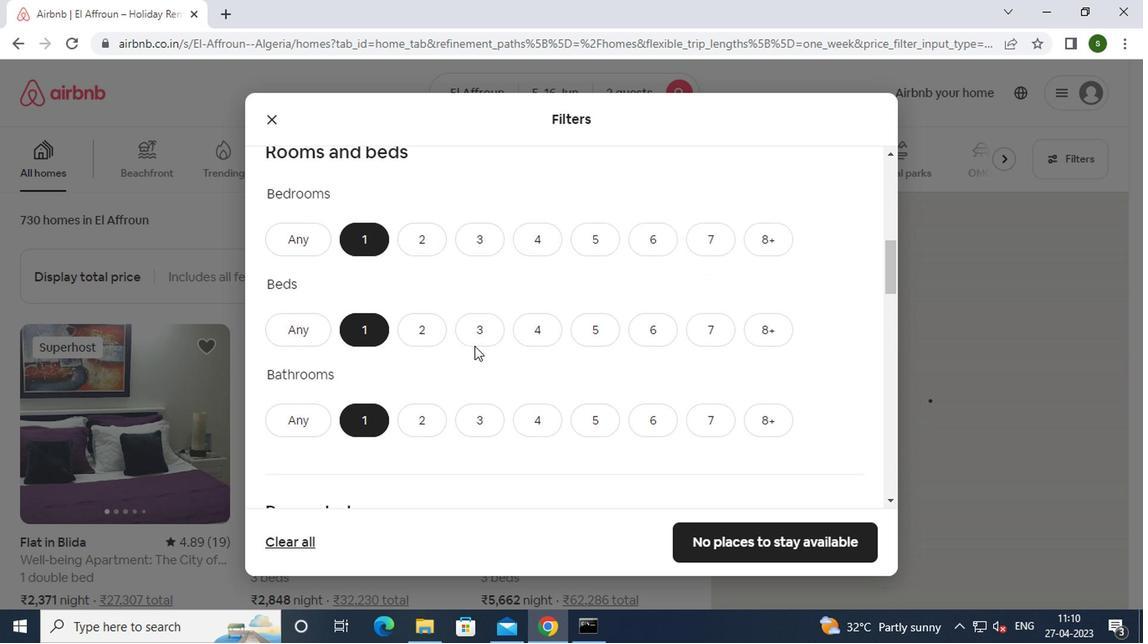 
Action: Mouse moved to (366, 375)
Screenshot: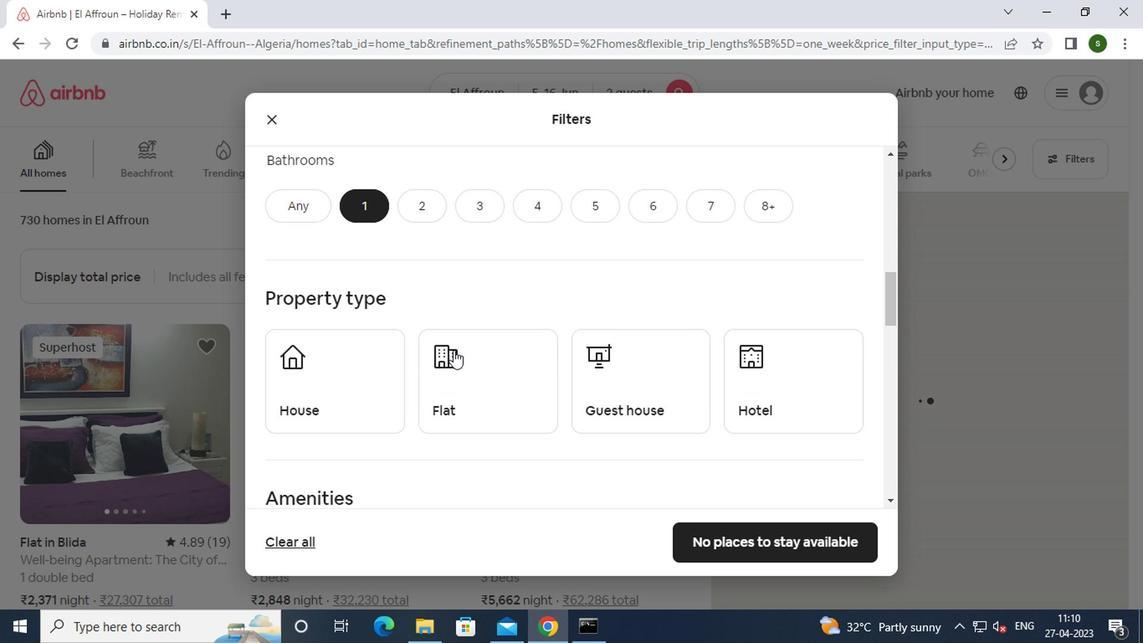 
Action: Mouse pressed left at (366, 375)
Screenshot: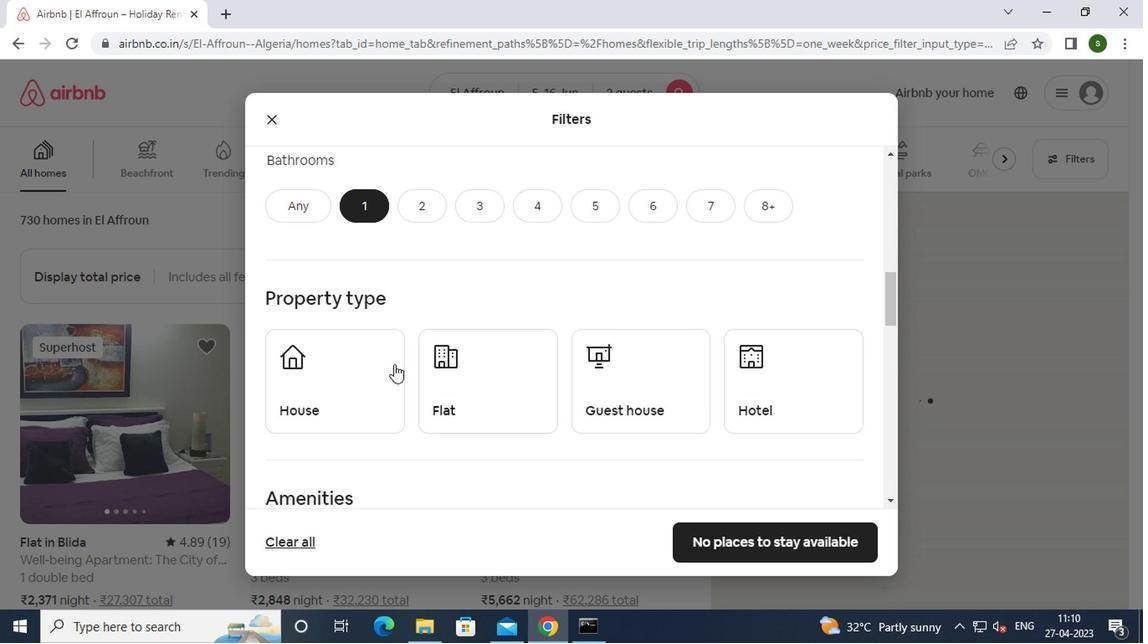 
Action: Mouse moved to (481, 380)
Screenshot: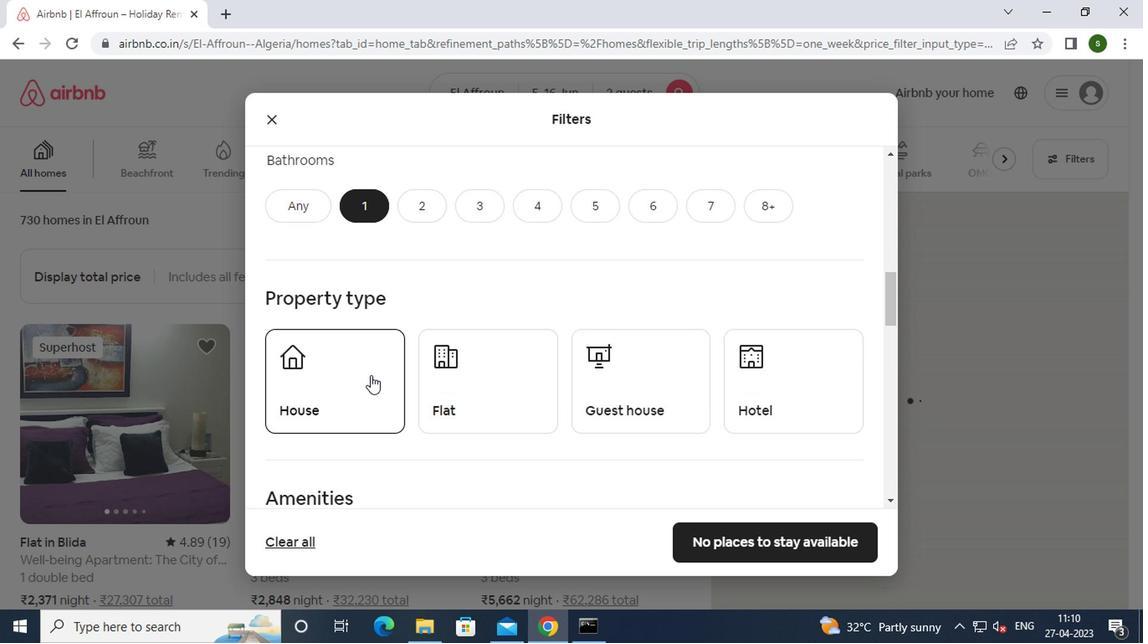 
Action: Mouse pressed left at (481, 380)
Screenshot: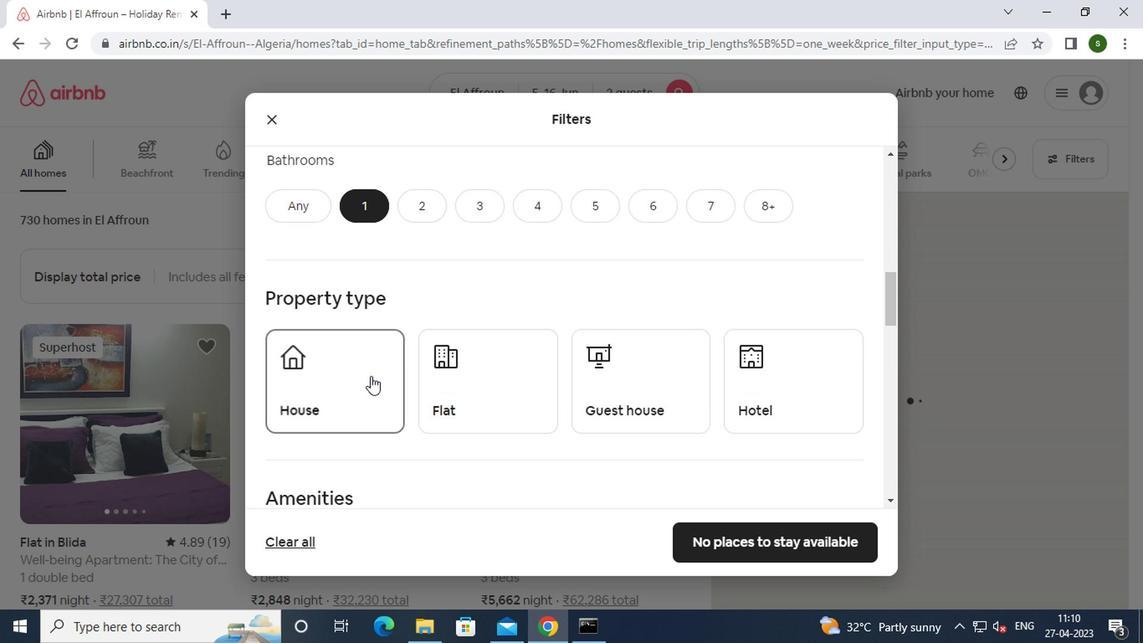 
Action: Mouse moved to (808, 368)
Screenshot: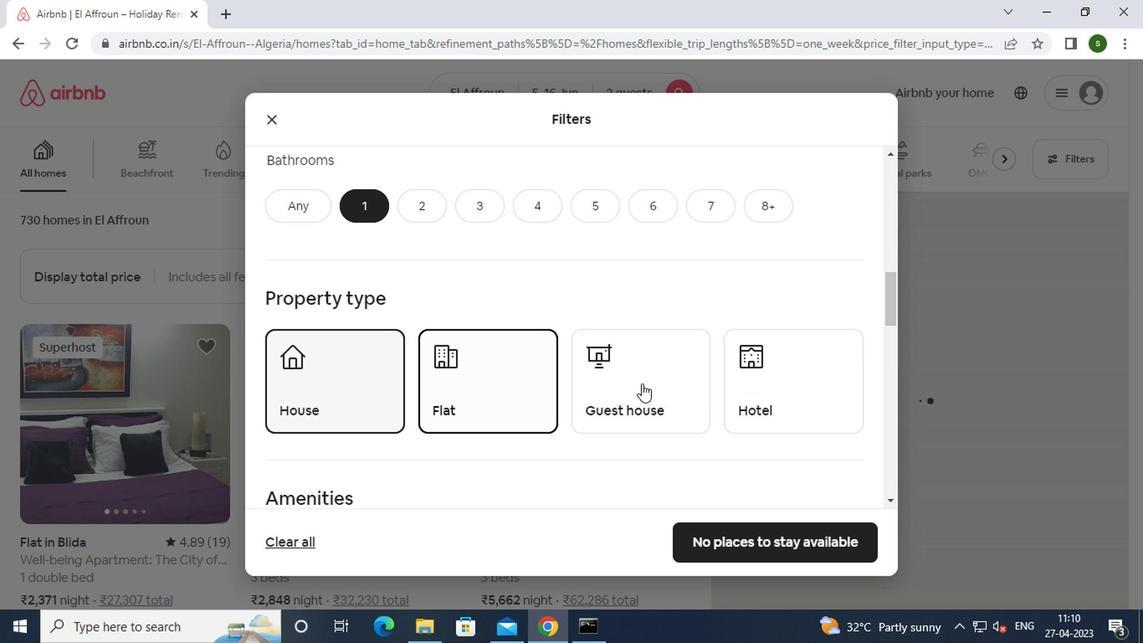 
Action: Mouse pressed left at (808, 368)
Screenshot: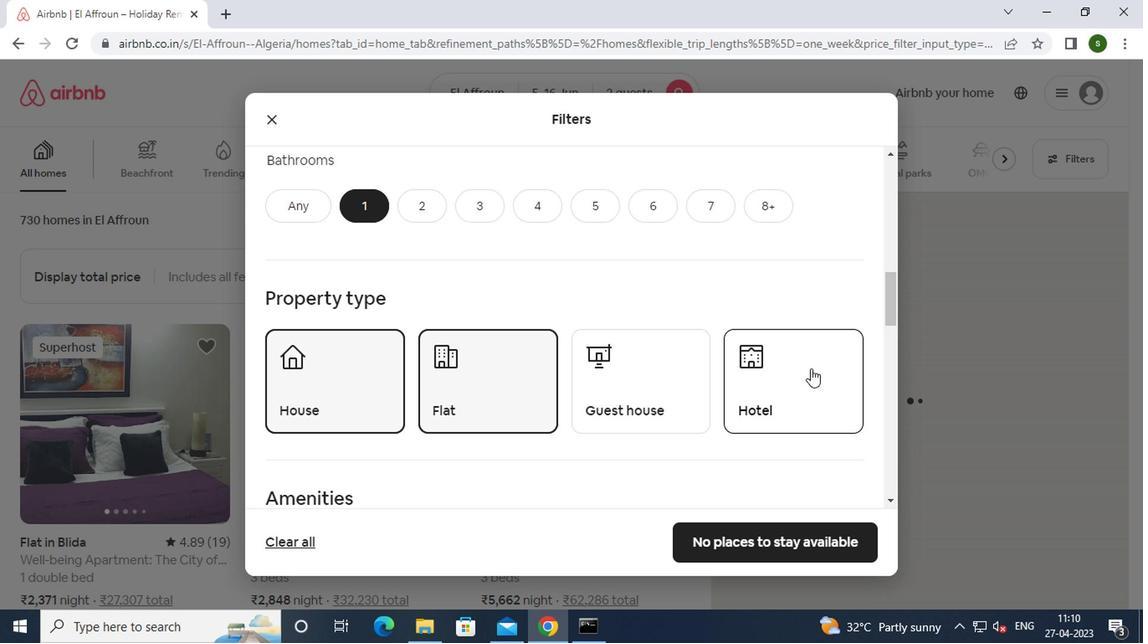 
Action: Mouse moved to (632, 292)
Screenshot: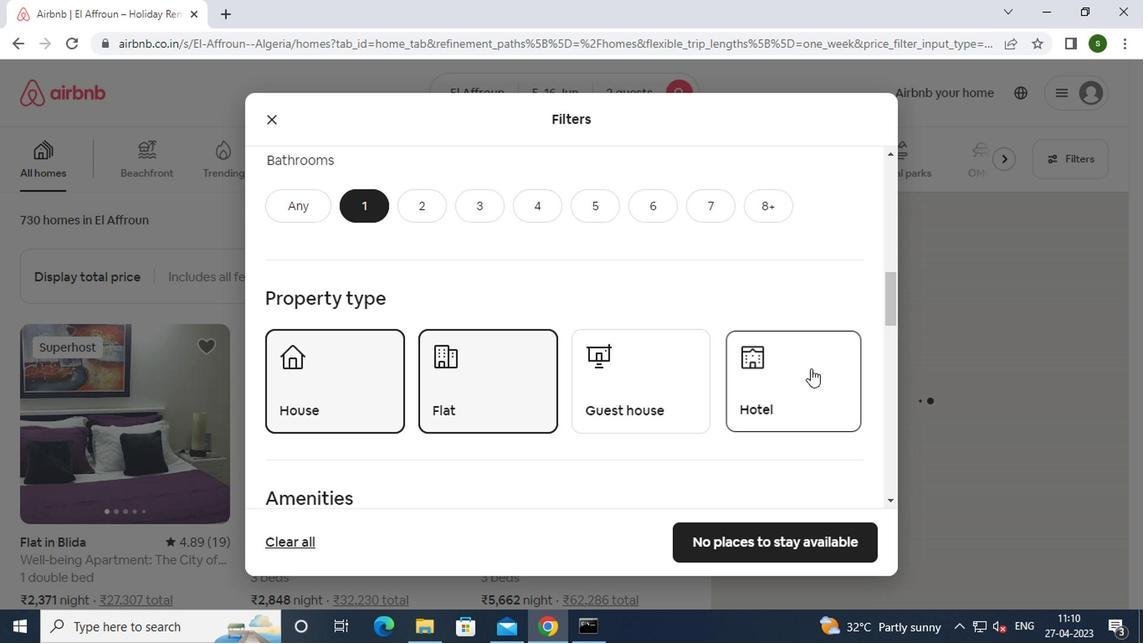 
Action: Mouse scrolled (632, 291) with delta (0, -1)
Screenshot: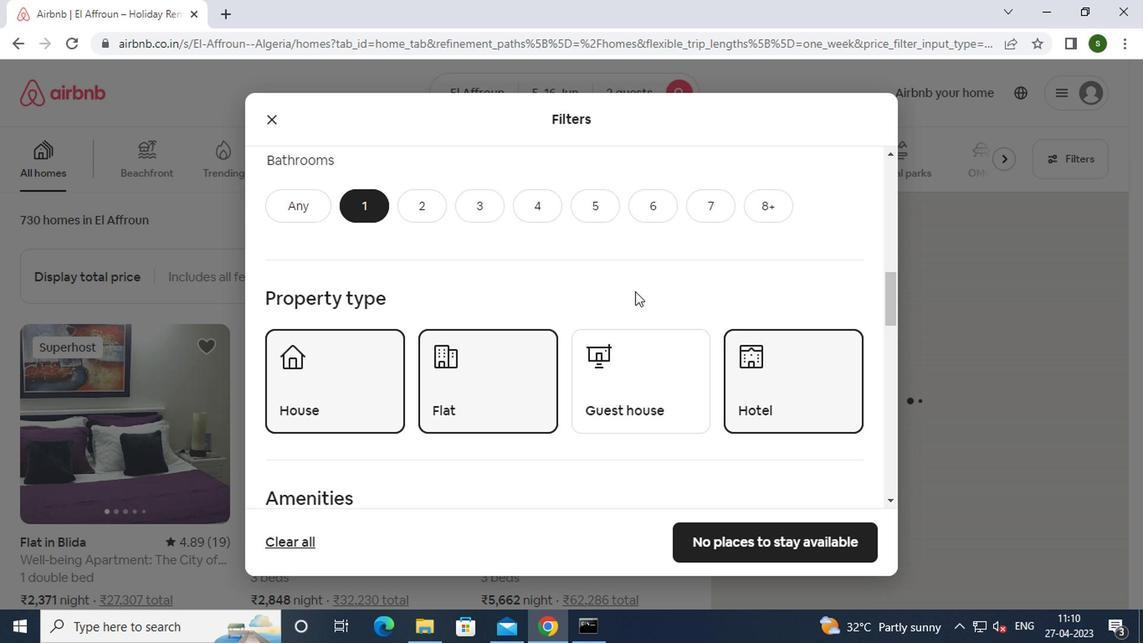 
Action: Mouse scrolled (632, 291) with delta (0, -1)
Screenshot: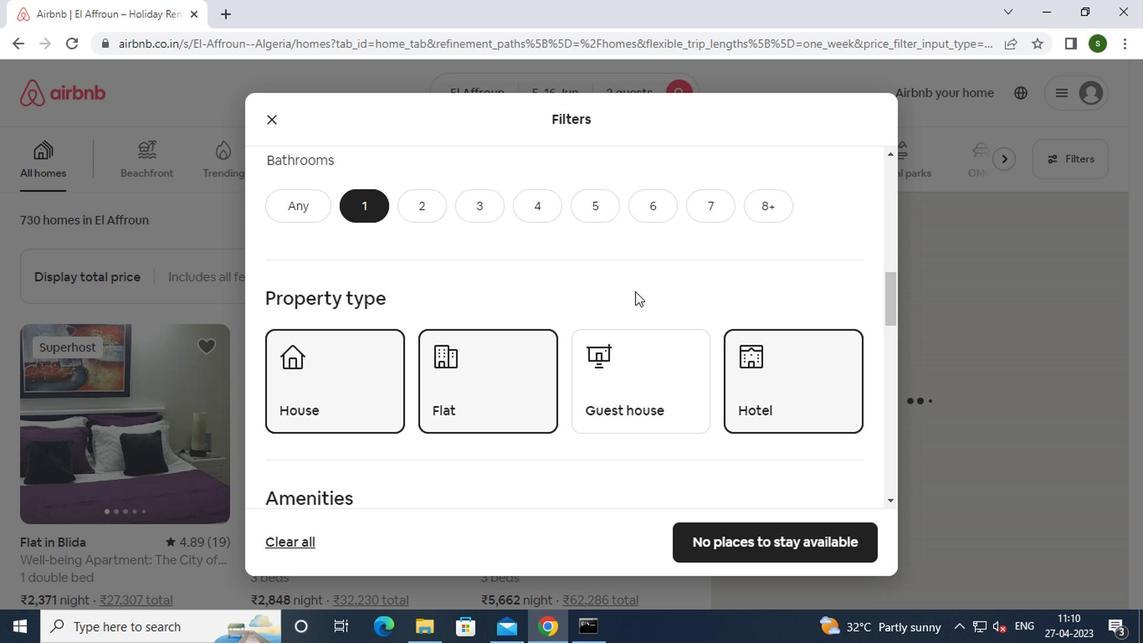
Action: Mouse scrolled (632, 291) with delta (0, -1)
Screenshot: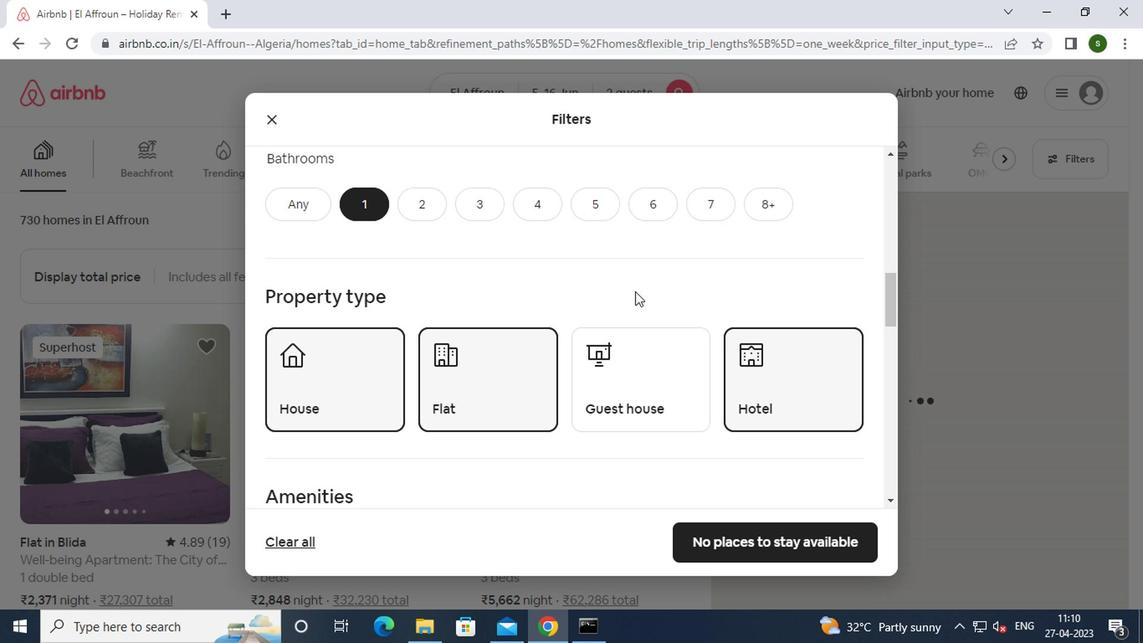 
Action: Mouse scrolled (632, 291) with delta (0, -1)
Screenshot: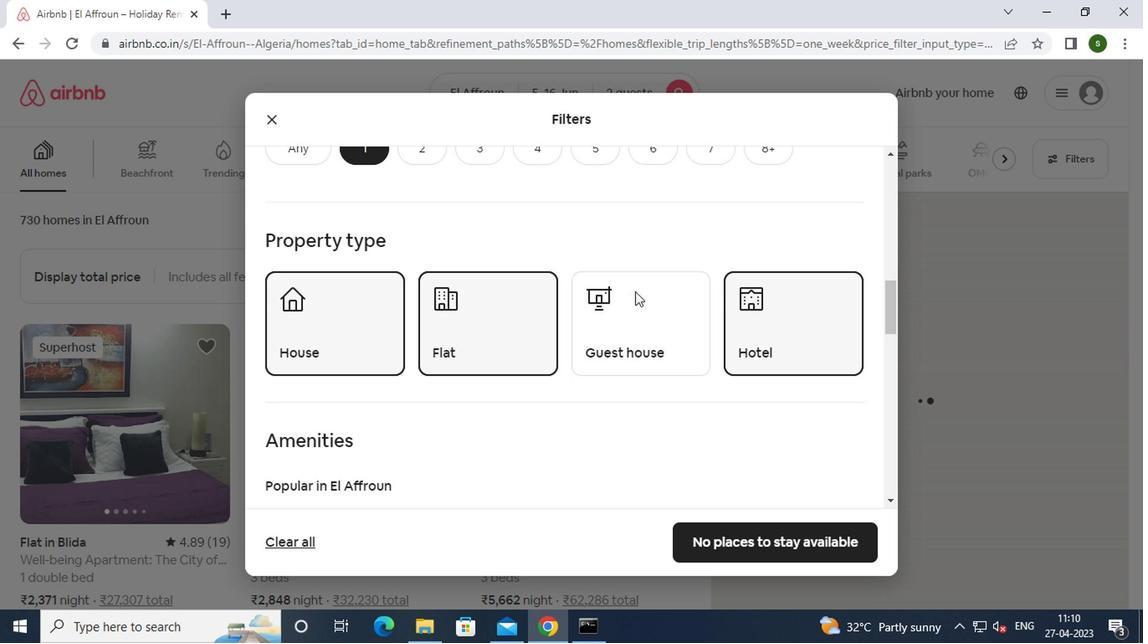 
Action: Mouse scrolled (632, 291) with delta (0, -1)
Screenshot: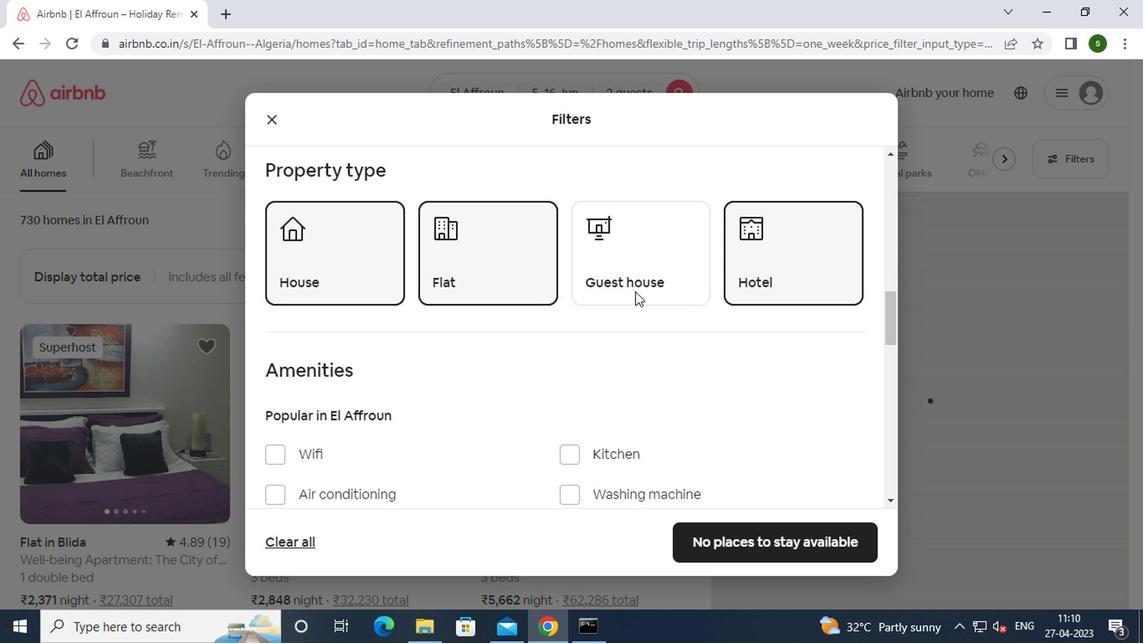 
Action: Mouse moved to (820, 463)
Screenshot: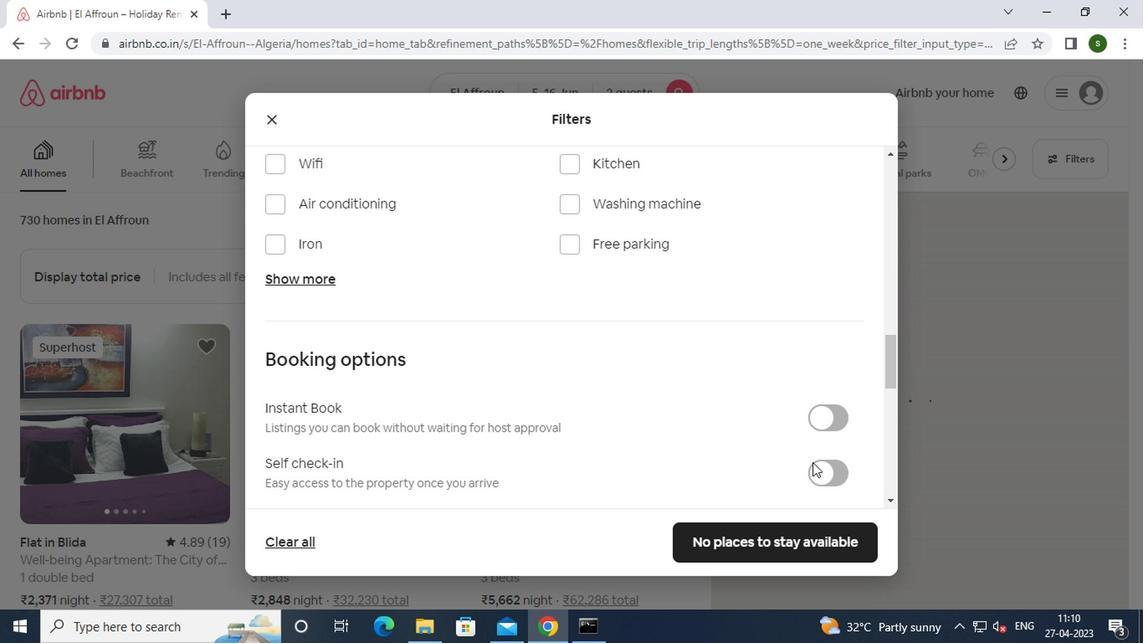 
Action: Mouse pressed left at (820, 463)
Screenshot: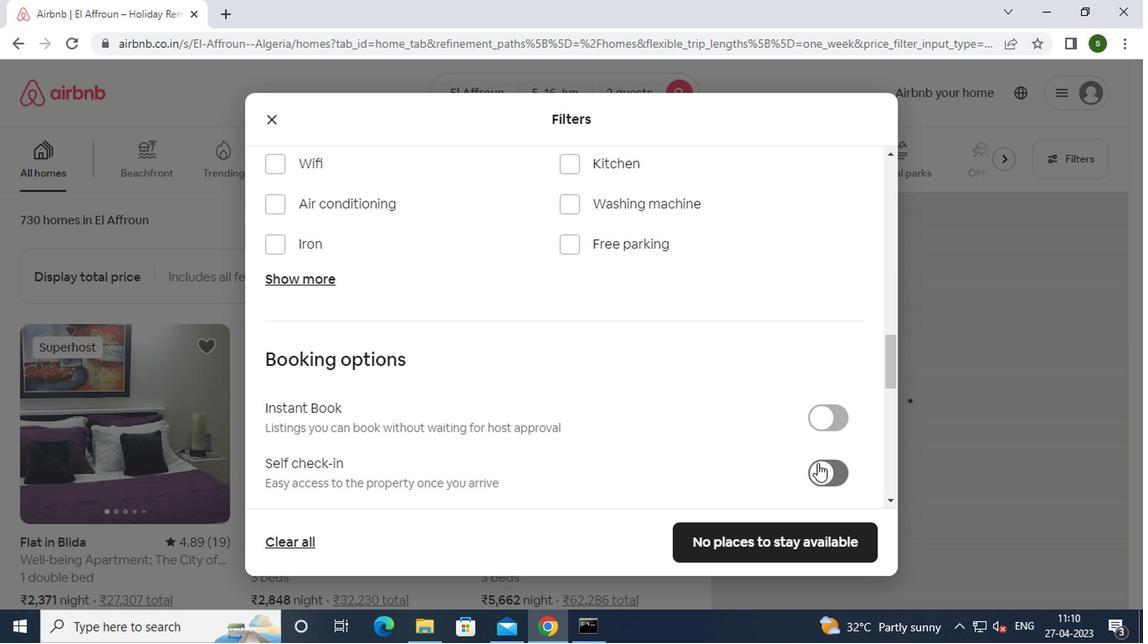 
Action: Mouse moved to (810, 537)
Screenshot: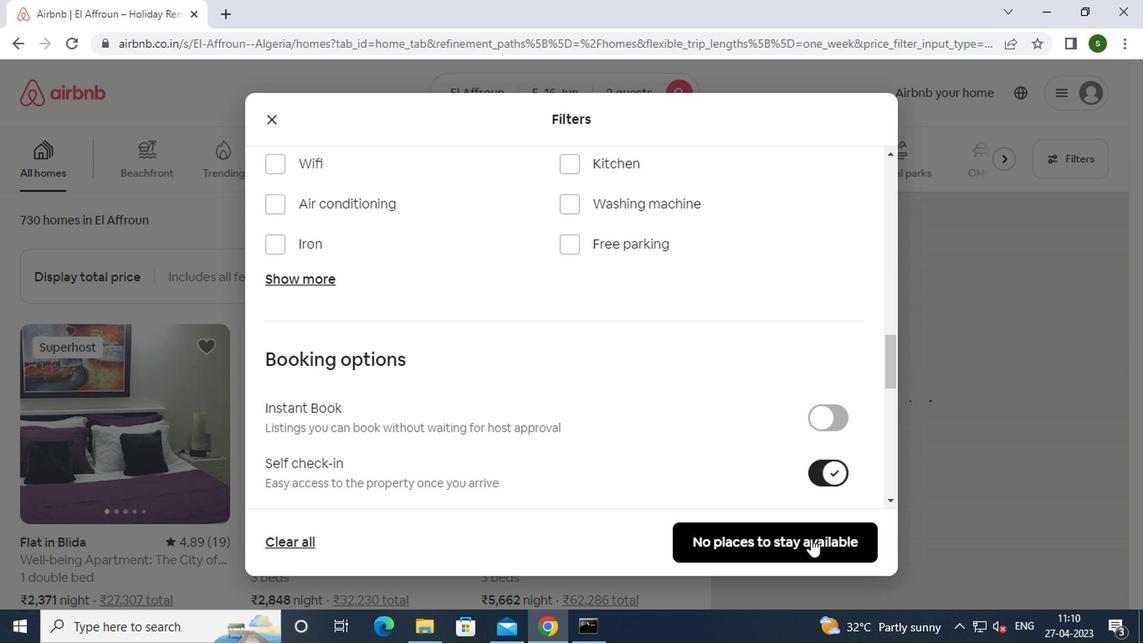 
Action: Mouse pressed left at (810, 537)
Screenshot: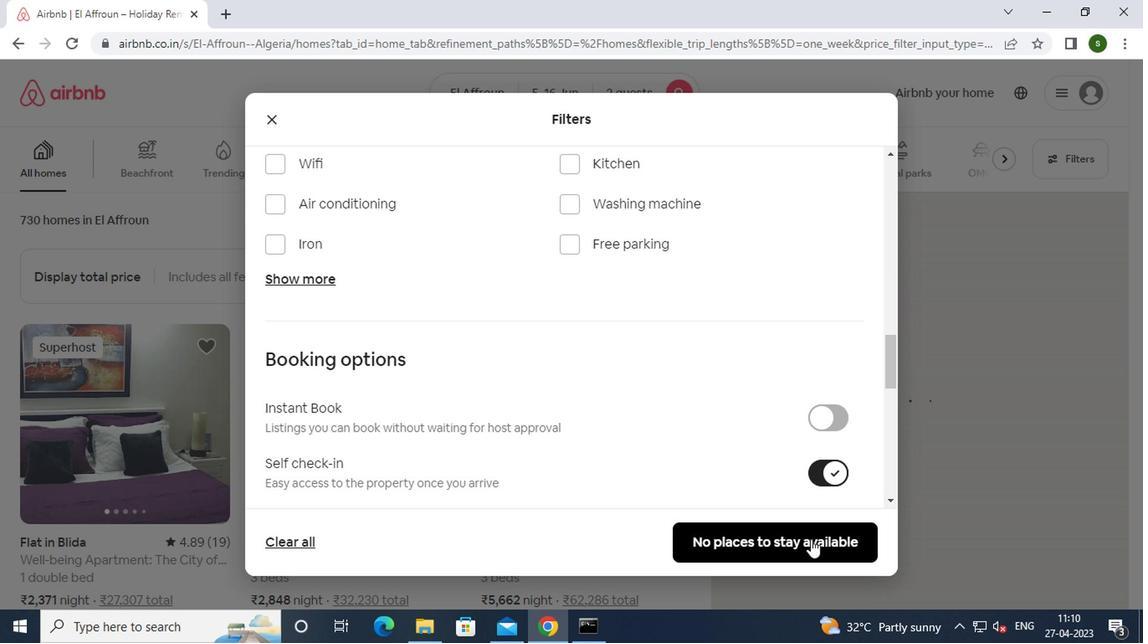 
